 Task: Look for space in Saḩāb, Jordan from 2nd June, 2023 to 15th June, 2023 for 2 adults in price range Rs.10000 to Rs.15000. Place can be entire place with 1  bedroom having 1 bed and 1 bathroom. Property type can be house, flat, guest house, hotel. Amenities needed are: washing machine. Booking option can be shelf check-in. Required host language is English.
Action: Mouse moved to (420, 78)
Screenshot: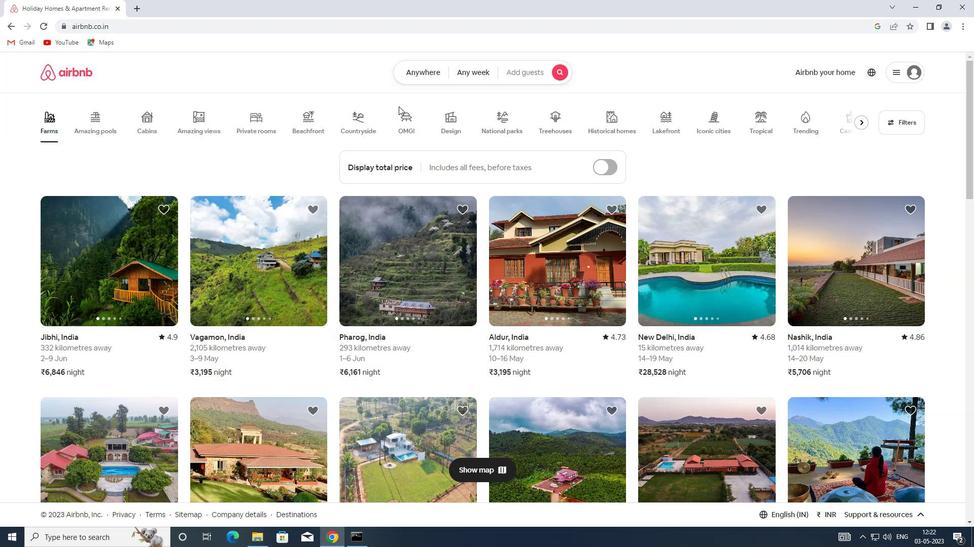 
Action: Mouse pressed left at (420, 78)
Screenshot: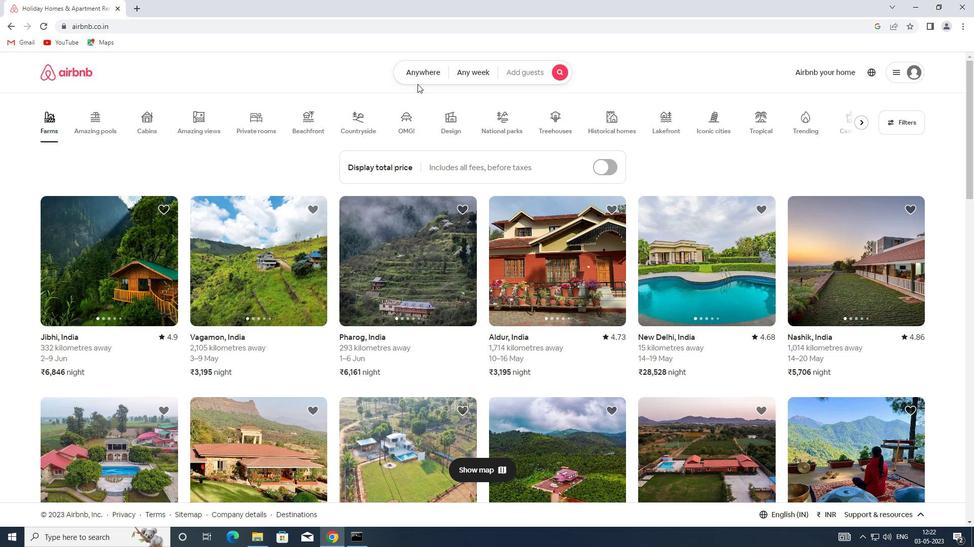 
Action: Mouse moved to (321, 108)
Screenshot: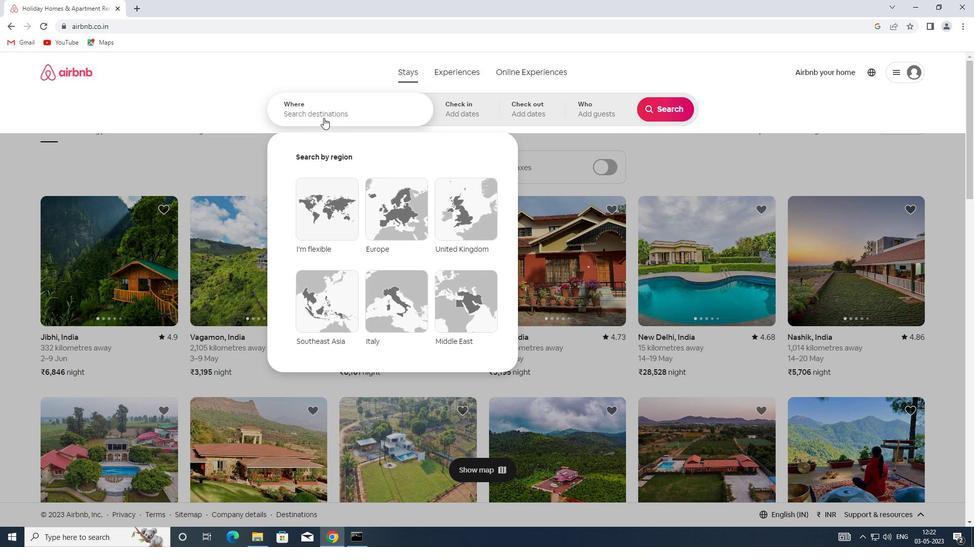 
Action: Mouse pressed left at (321, 108)
Screenshot: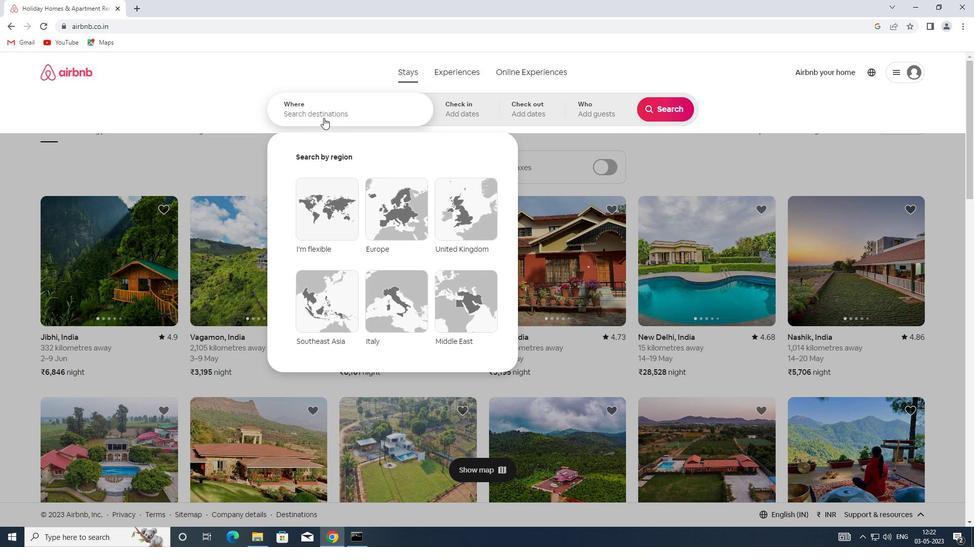 
Action: Key pressed <Key.shift>SHAB,<Key.shift>JORDAN
Screenshot: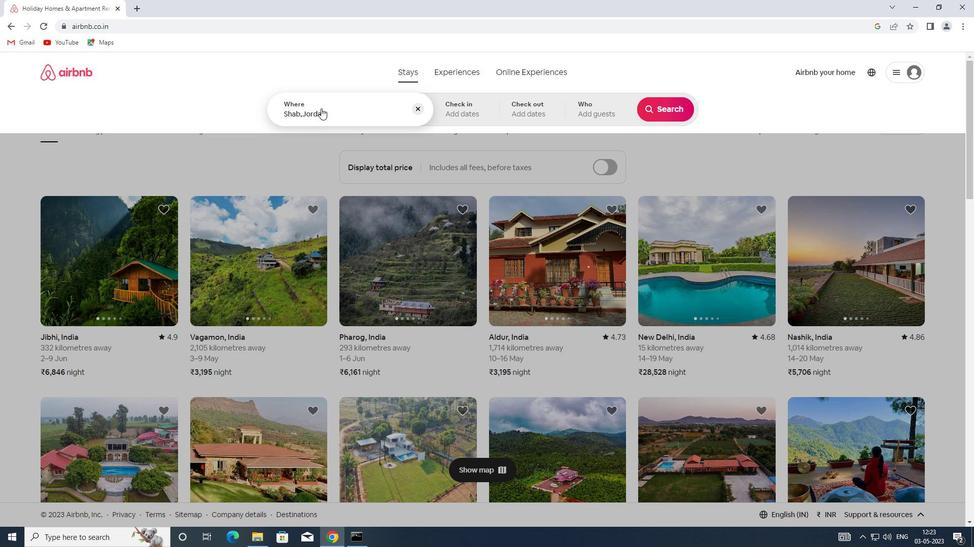 
Action: Mouse moved to (461, 105)
Screenshot: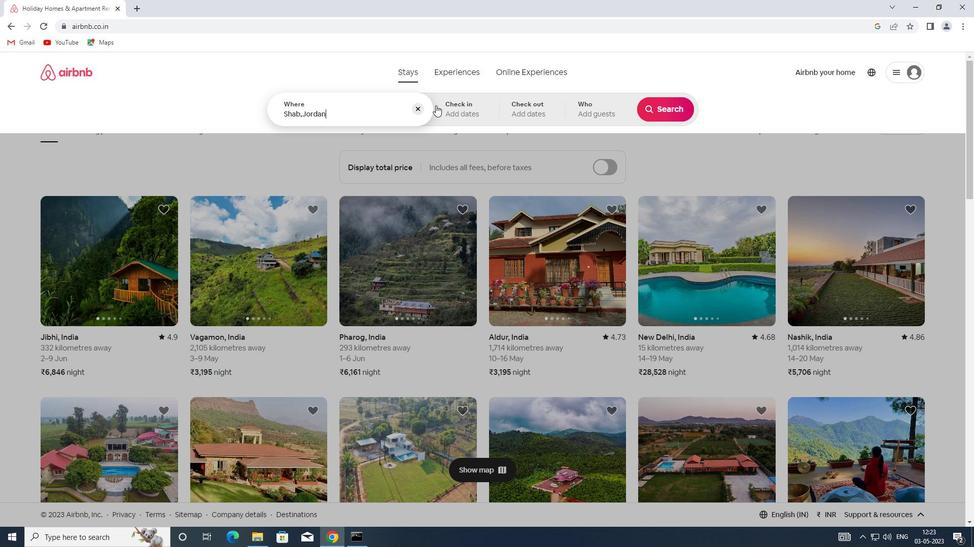 
Action: Mouse pressed left at (461, 105)
Screenshot: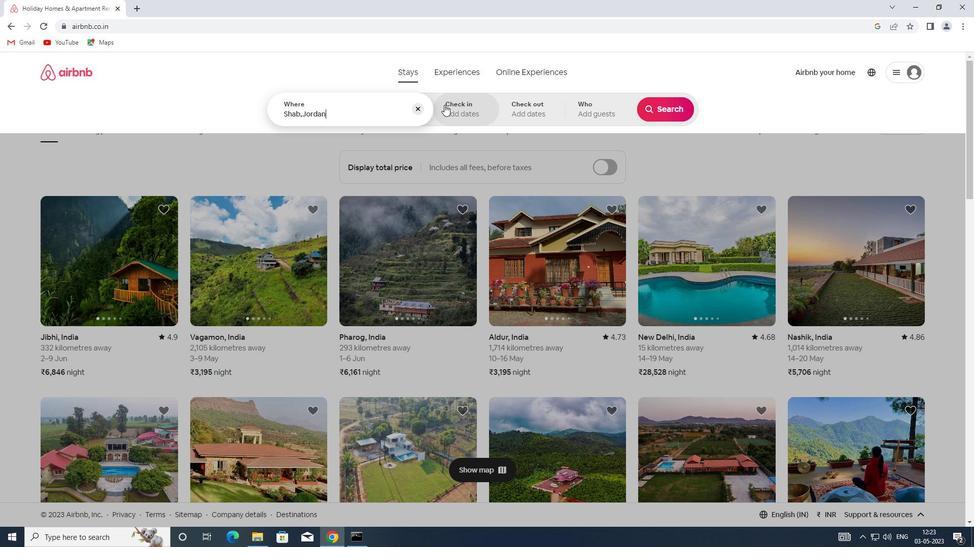 
Action: Mouse moved to (628, 229)
Screenshot: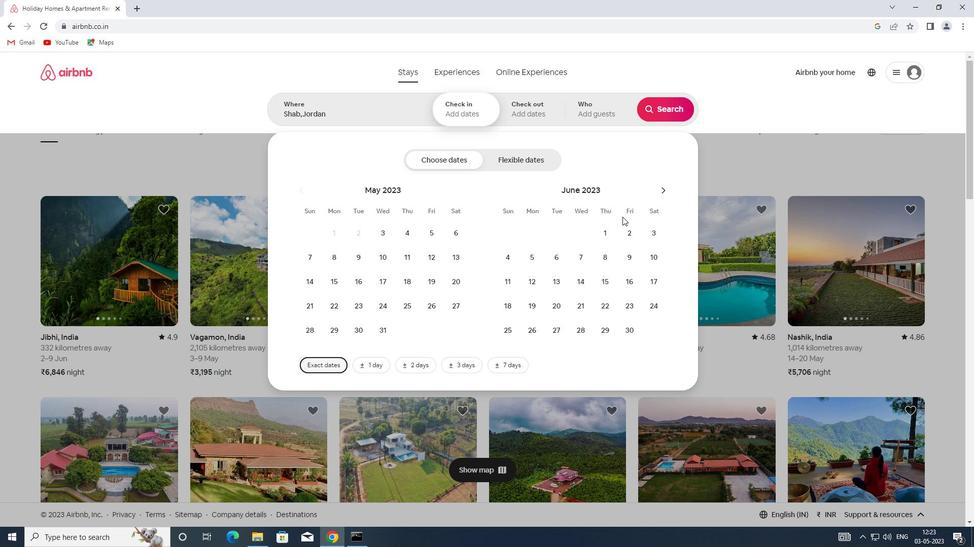 
Action: Mouse pressed left at (628, 229)
Screenshot: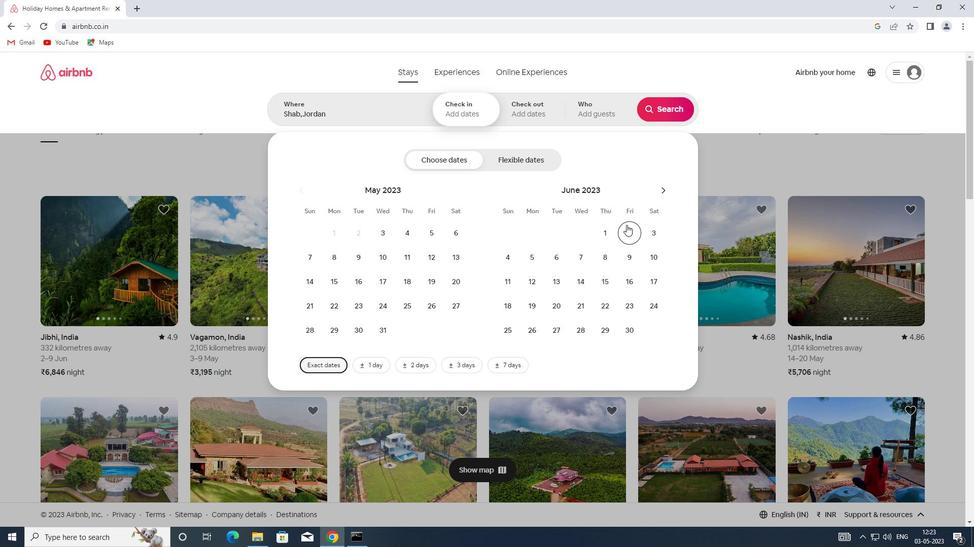 
Action: Mouse moved to (611, 276)
Screenshot: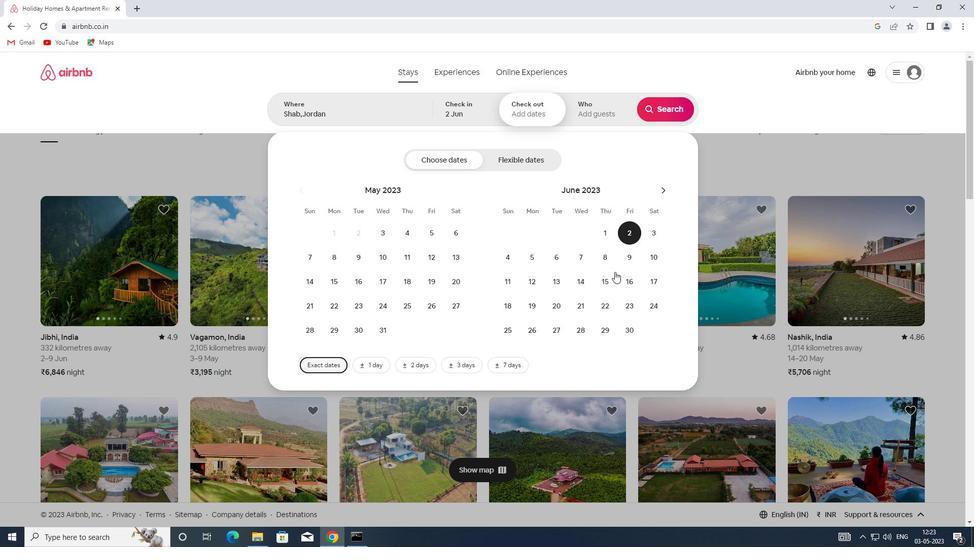 
Action: Mouse pressed left at (611, 276)
Screenshot: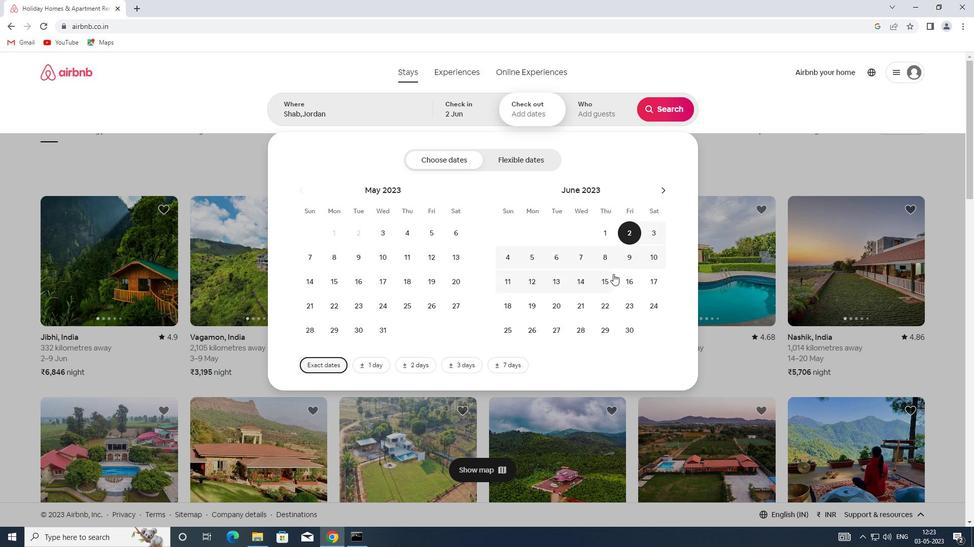
Action: Mouse moved to (594, 108)
Screenshot: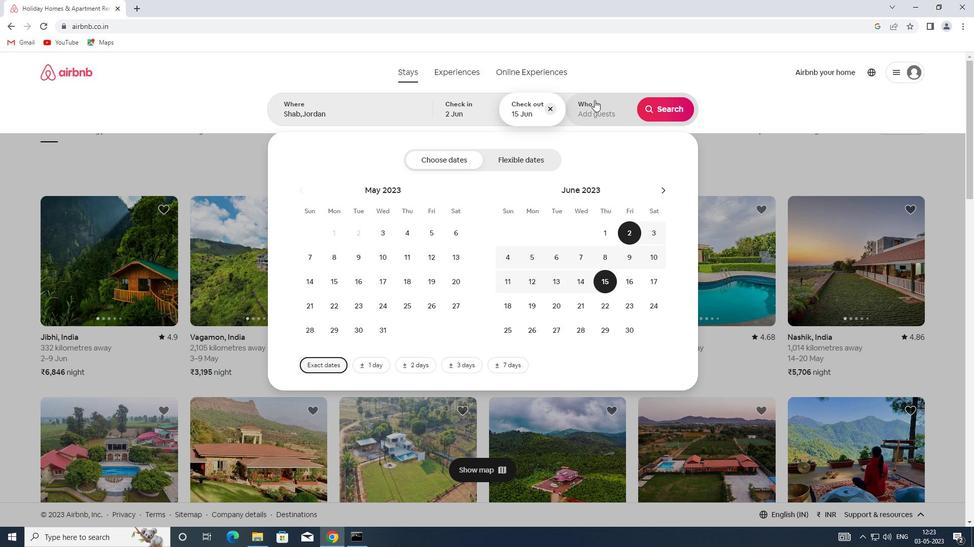 
Action: Mouse pressed left at (594, 108)
Screenshot: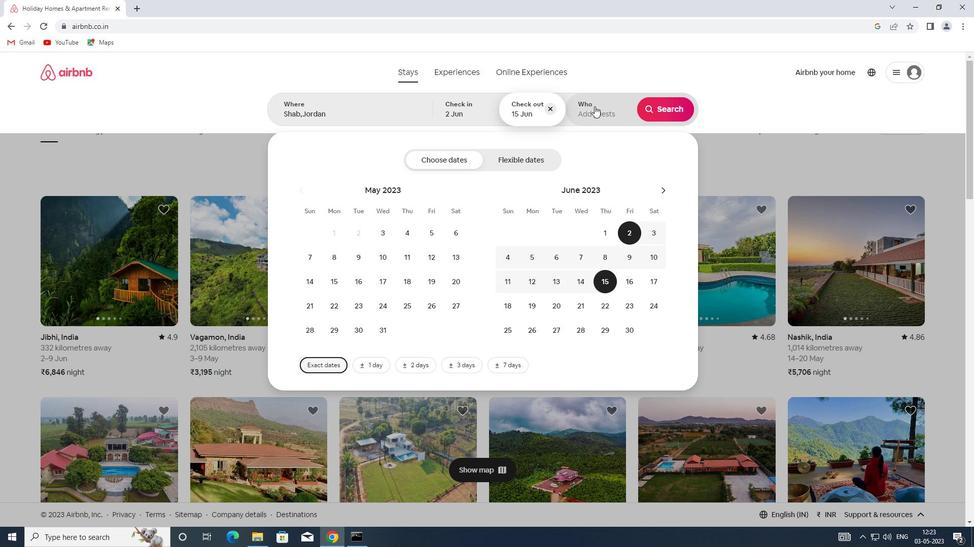 
Action: Mouse moved to (670, 166)
Screenshot: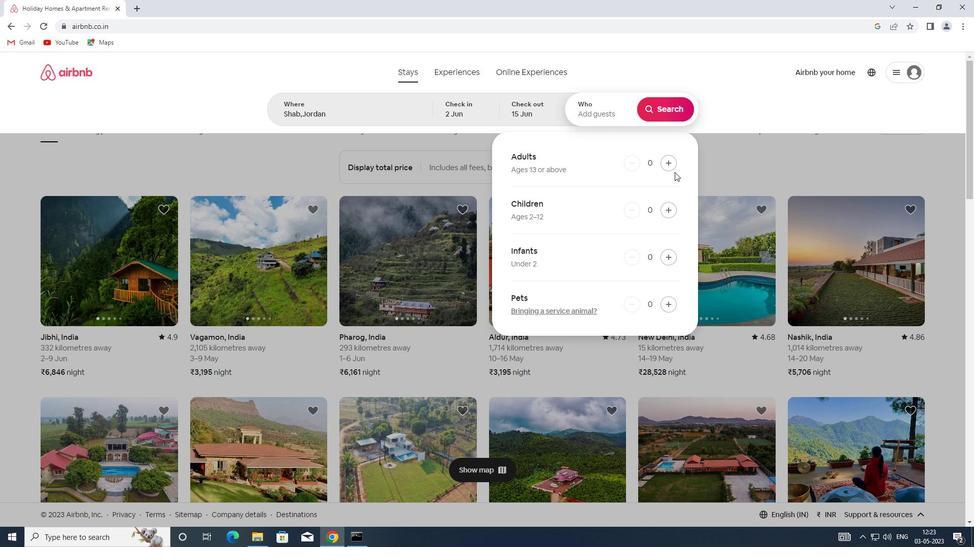 
Action: Mouse pressed left at (670, 166)
Screenshot: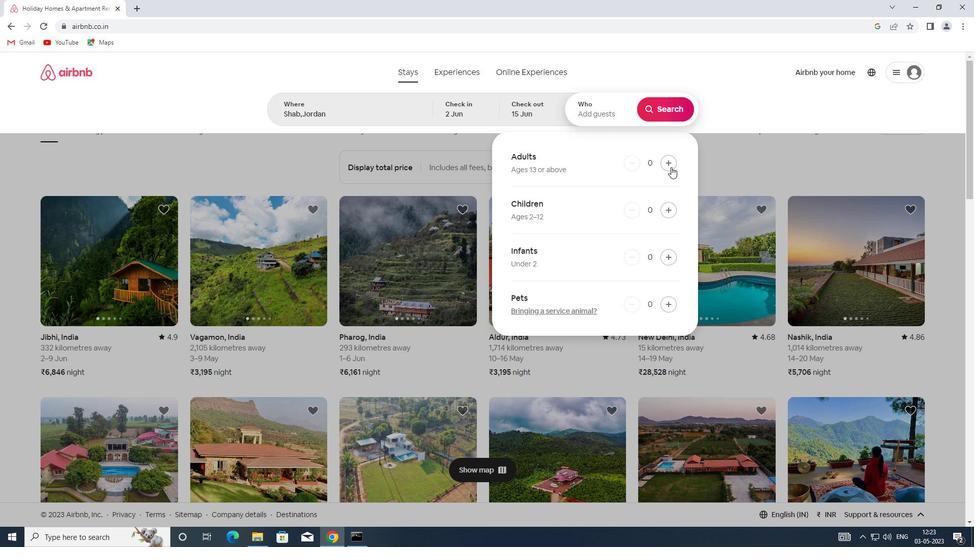 
Action: Mouse pressed left at (670, 166)
Screenshot: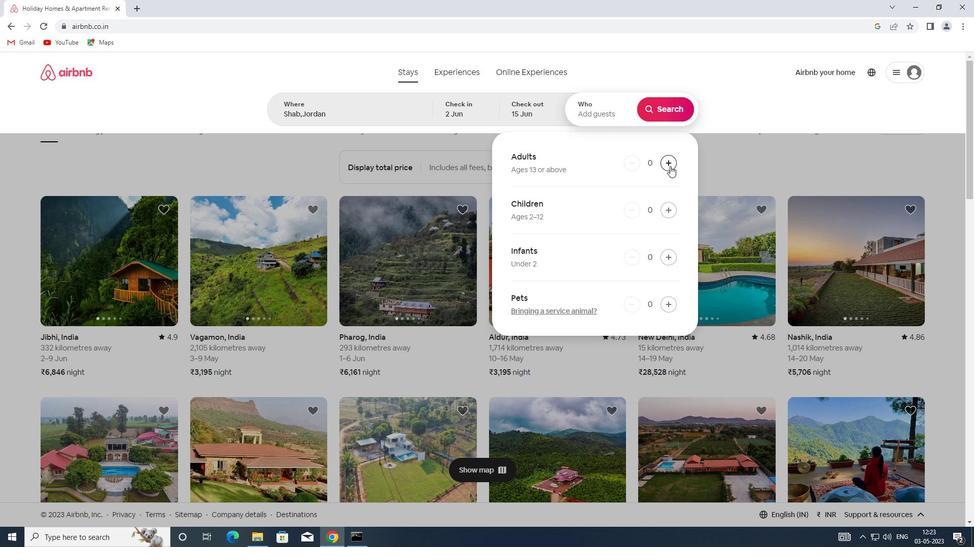 
Action: Mouse moved to (661, 106)
Screenshot: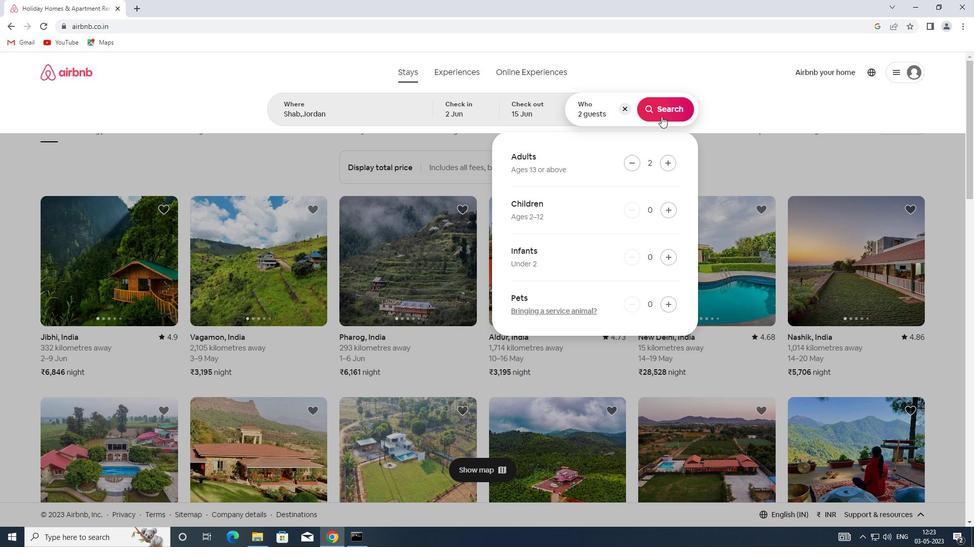 
Action: Mouse pressed left at (661, 106)
Screenshot: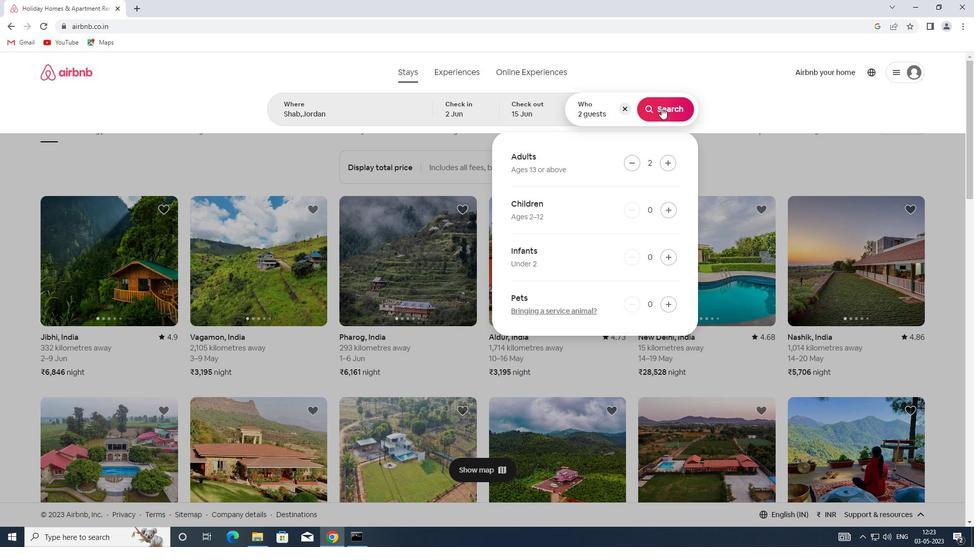 
Action: Mouse moved to (918, 106)
Screenshot: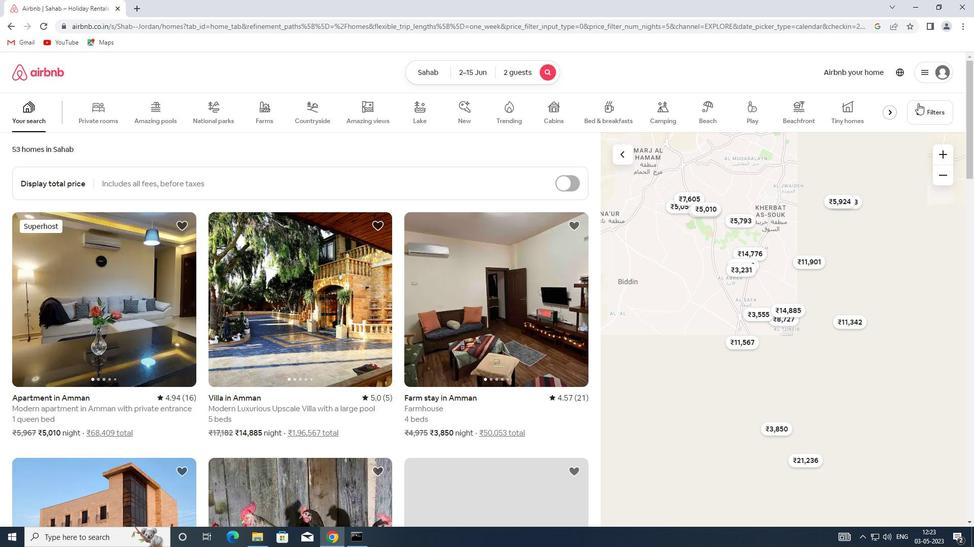 
Action: Mouse pressed left at (918, 106)
Screenshot: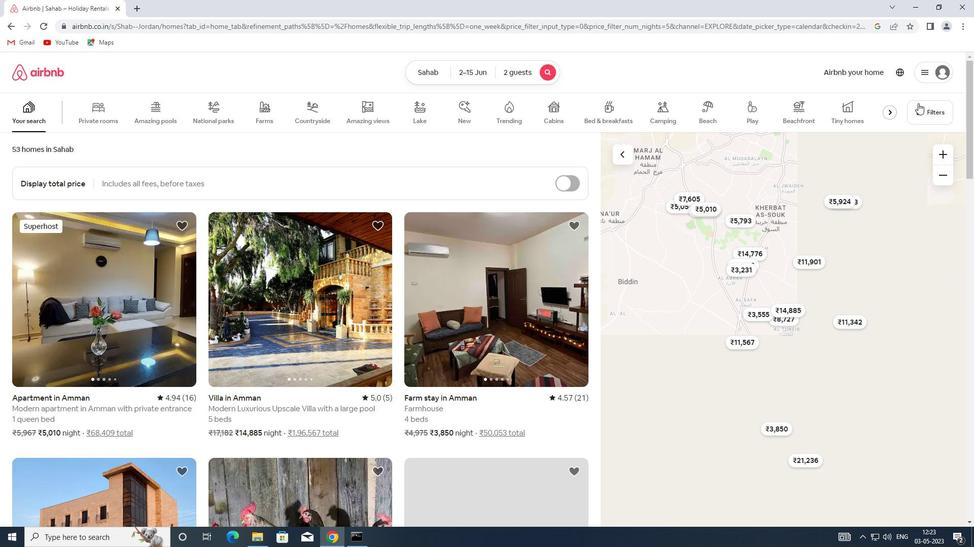
Action: Mouse moved to (351, 243)
Screenshot: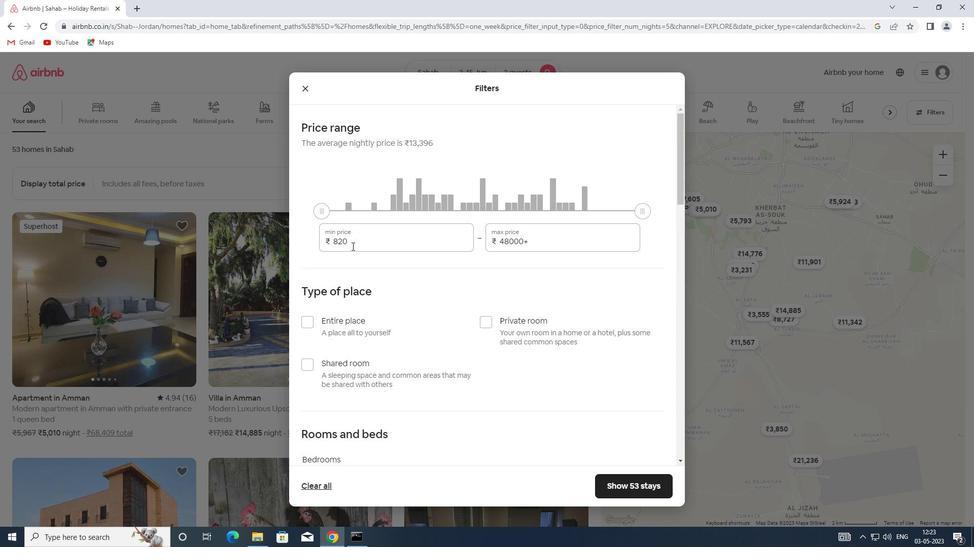 
Action: Mouse pressed left at (351, 243)
Screenshot: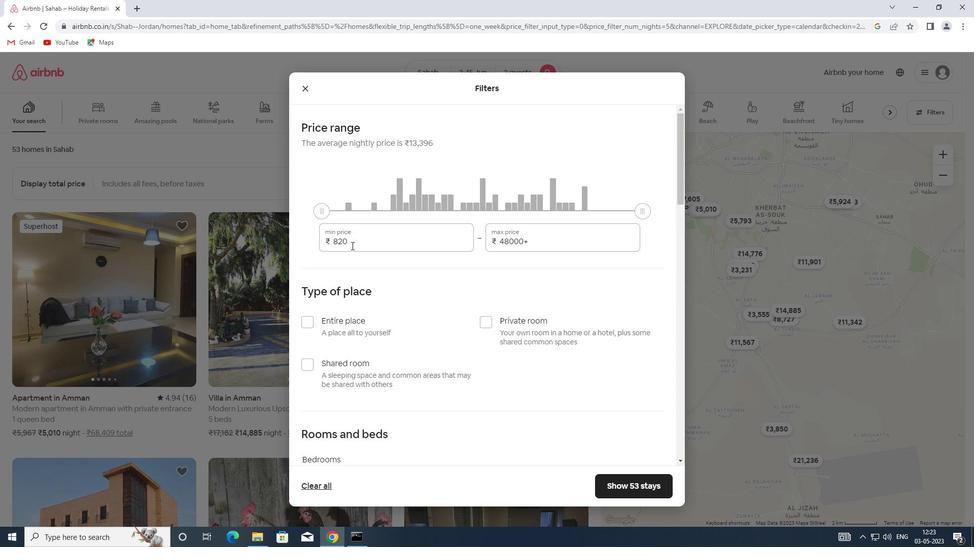 
Action: Mouse moved to (305, 243)
Screenshot: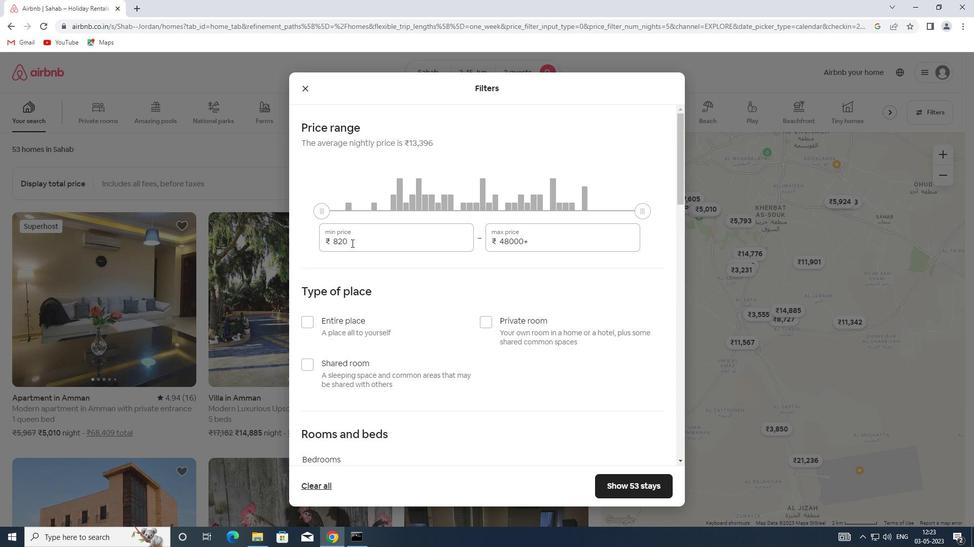 
Action: Key pressed 10000
Screenshot: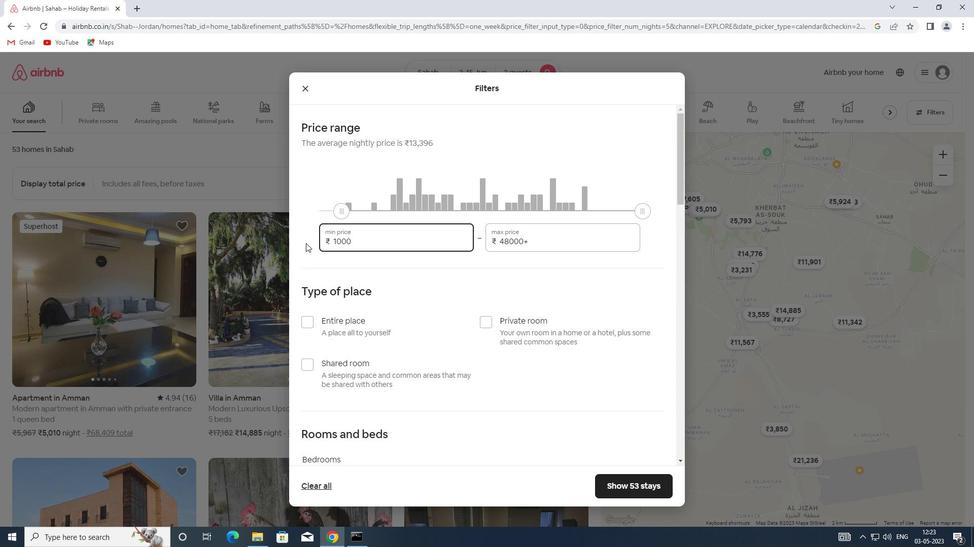 
Action: Mouse moved to (550, 244)
Screenshot: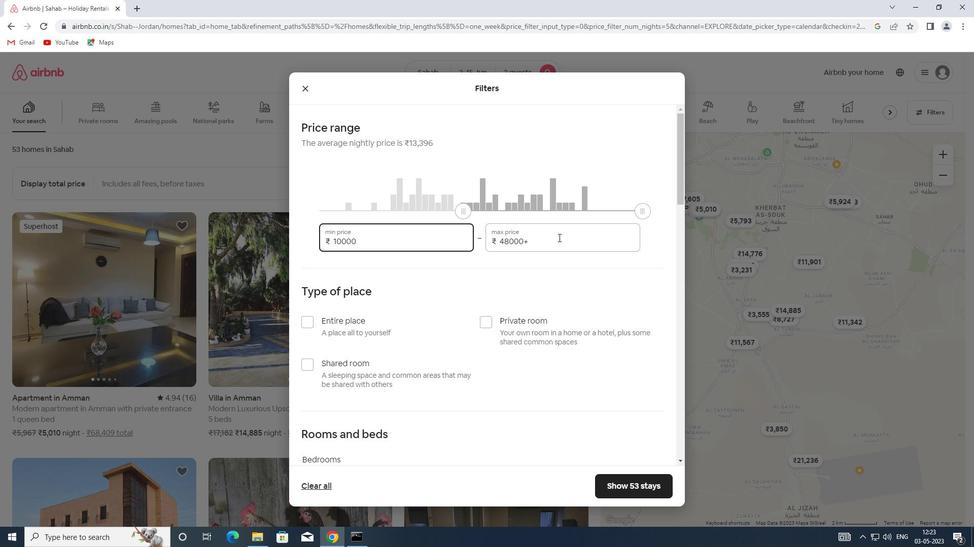 
Action: Mouse pressed left at (550, 244)
Screenshot: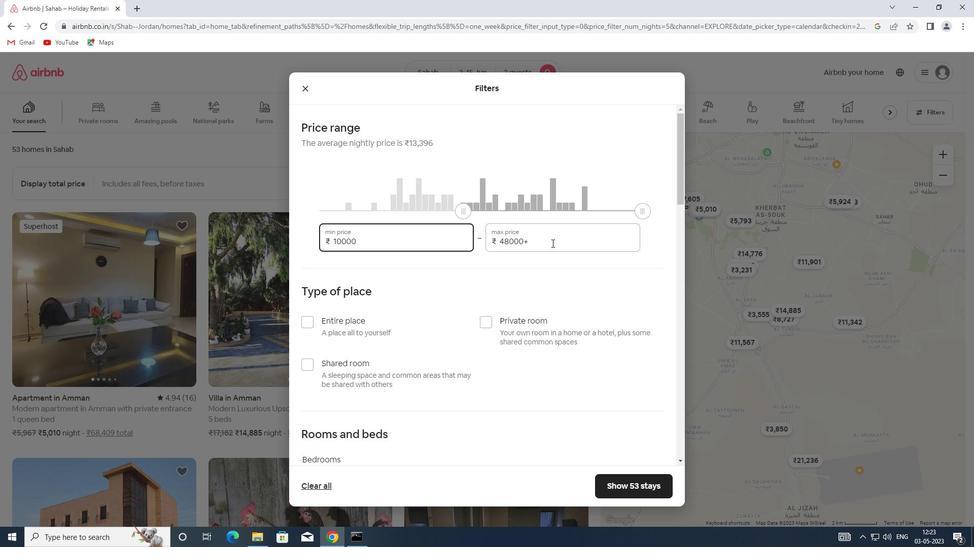 
Action: Mouse moved to (478, 244)
Screenshot: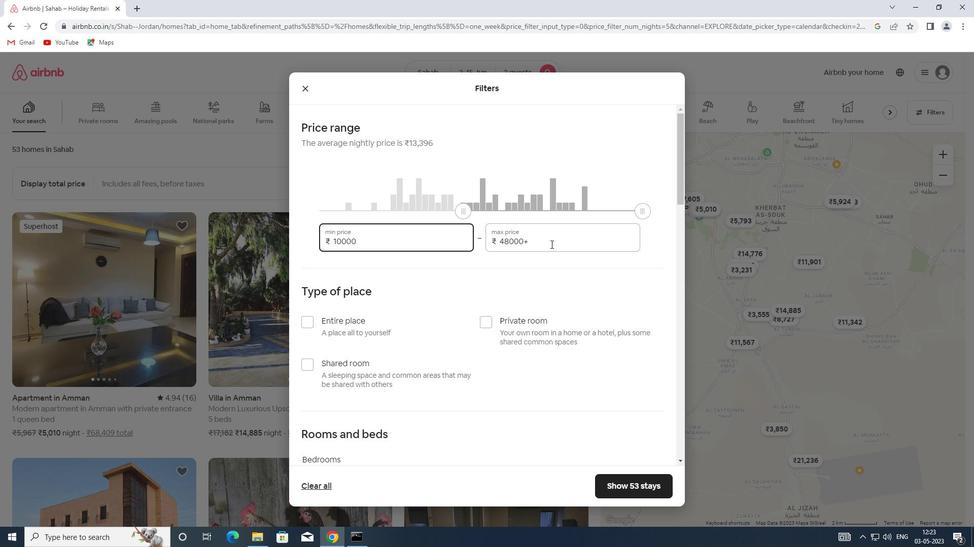 
Action: Key pressed 15000
Screenshot: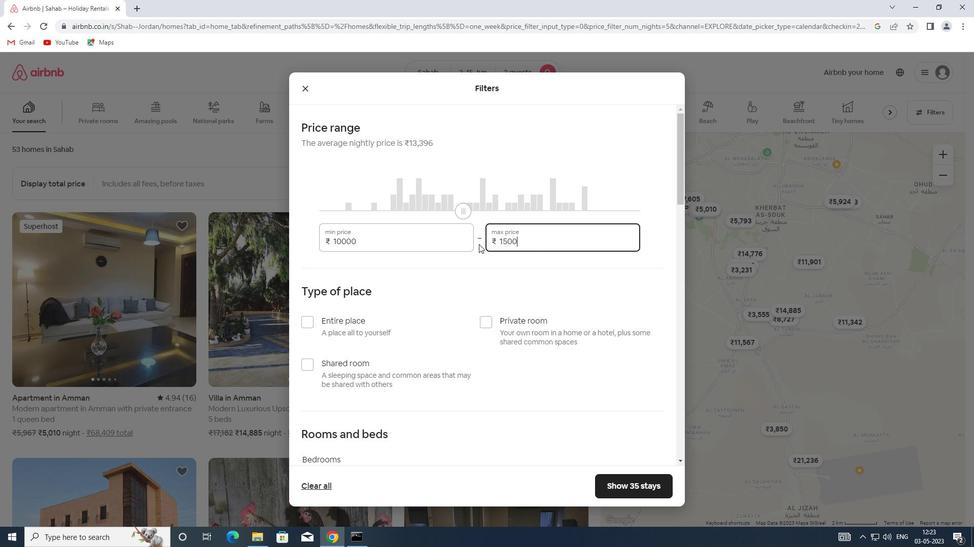 
Action: Mouse moved to (305, 318)
Screenshot: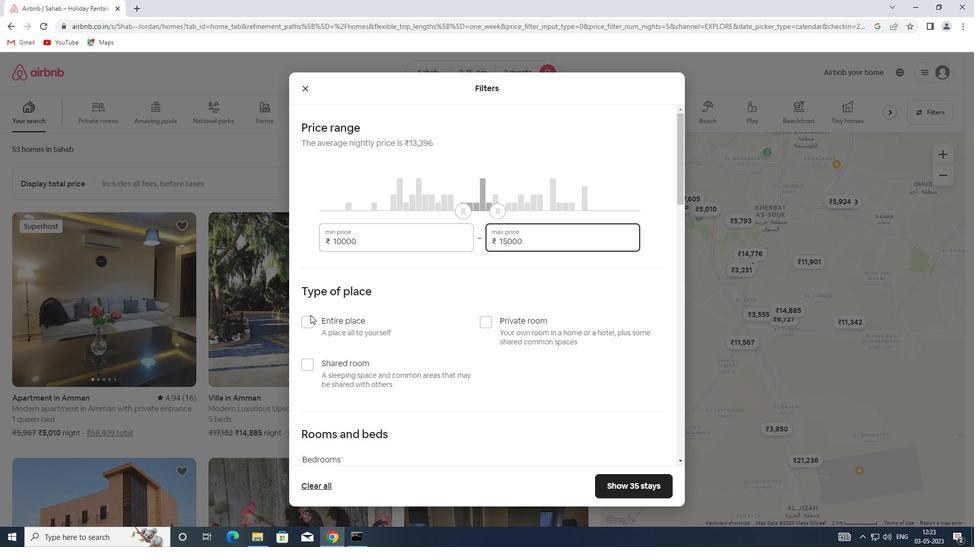 
Action: Mouse pressed left at (305, 318)
Screenshot: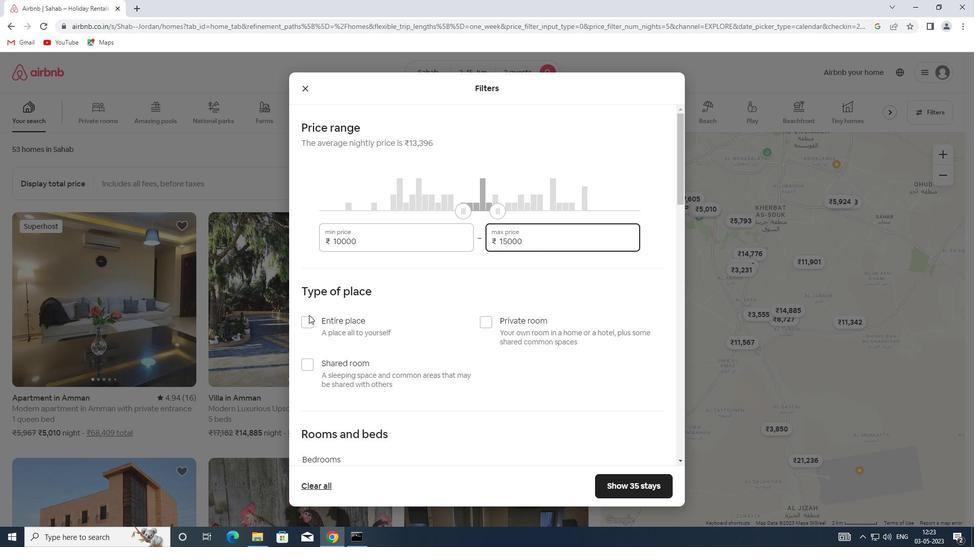 
Action: Mouse moved to (312, 306)
Screenshot: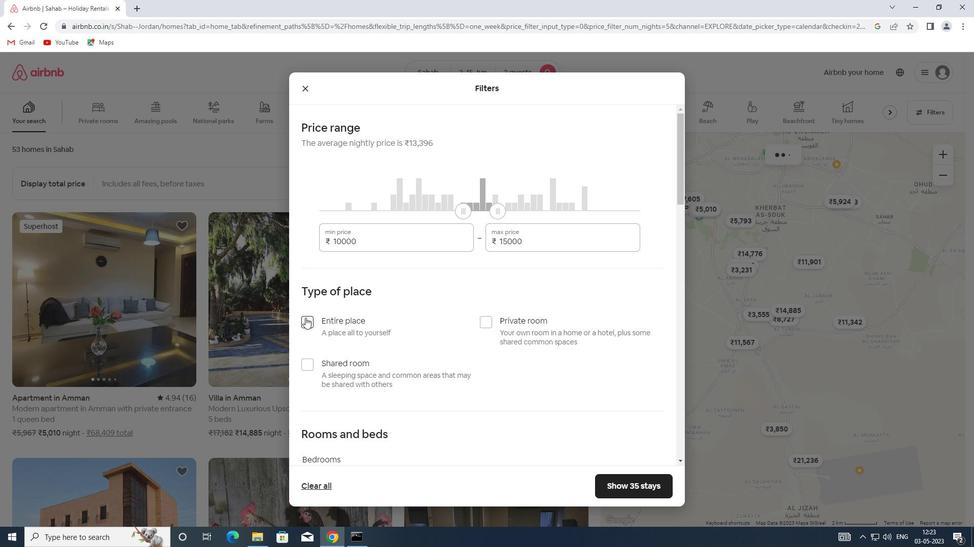 
Action: Mouse scrolled (312, 306) with delta (0, 0)
Screenshot: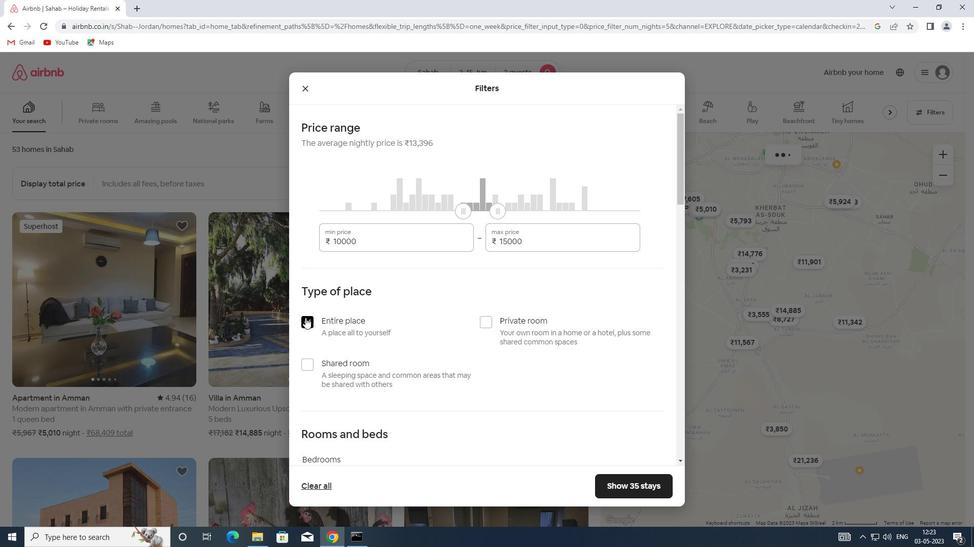 
Action: Mouse scrolled (312, 306) with delta (0, 0)
Screenshot: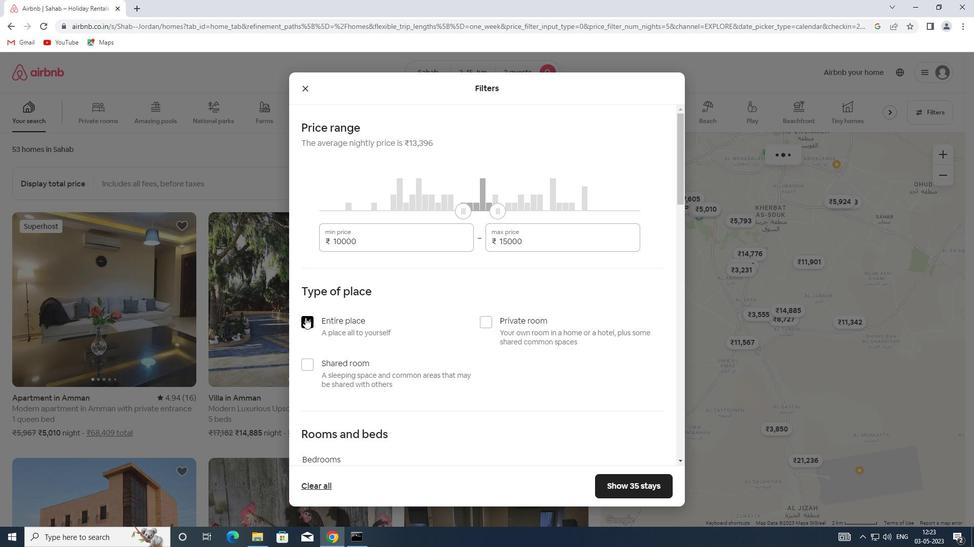 
Action: Mouse scrolled (312, 306) with delta (0, 0)
Screenshot: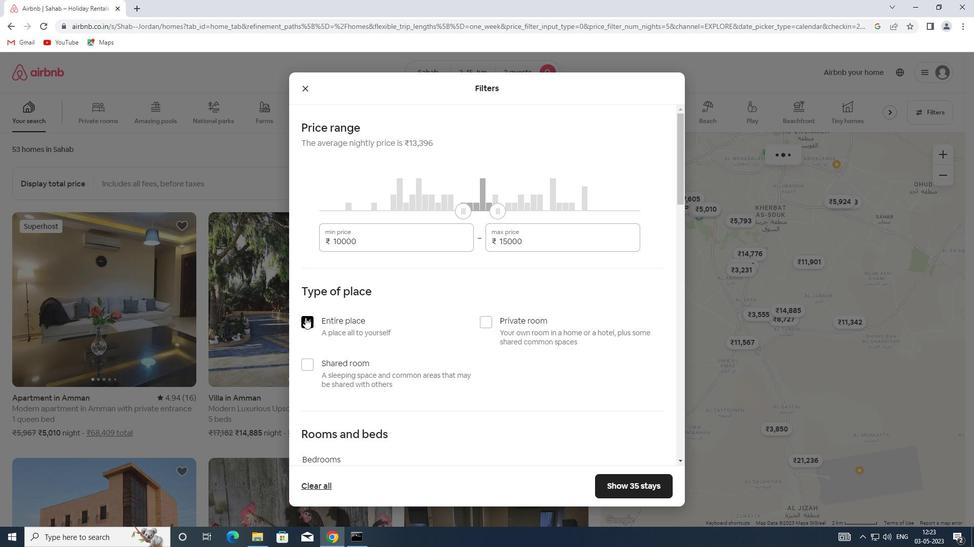 
Action: Mouse scrolled (312, 306) with delta (0, 0)
Screenshot: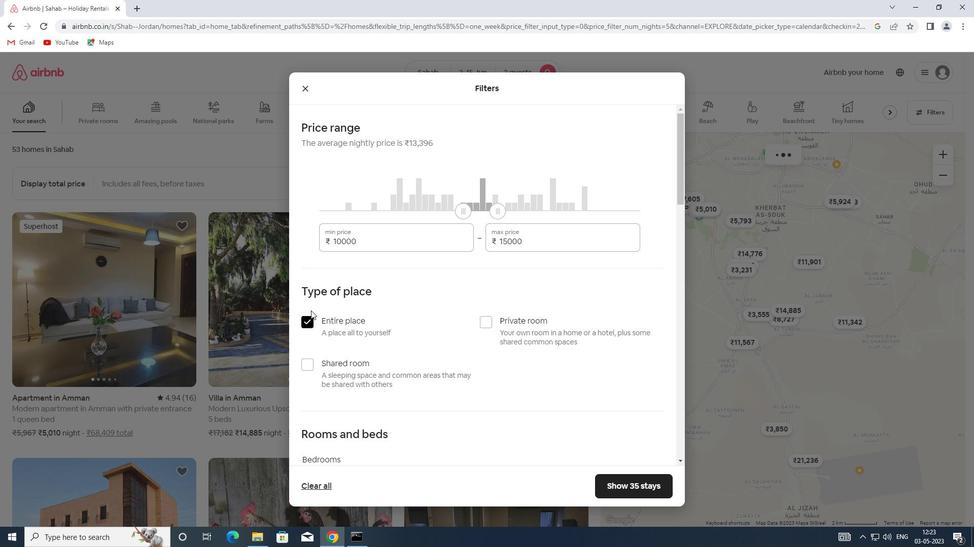 
Action: Mouse moved to (319, 293)
Screenshot: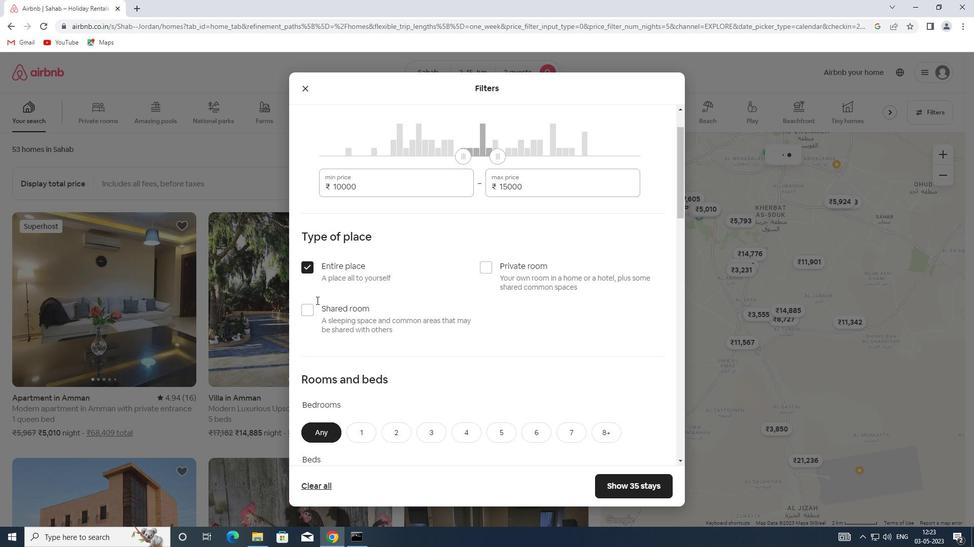 
Action: Mouse scrolled (319, 292) with delta (0, 0)
Screenshot: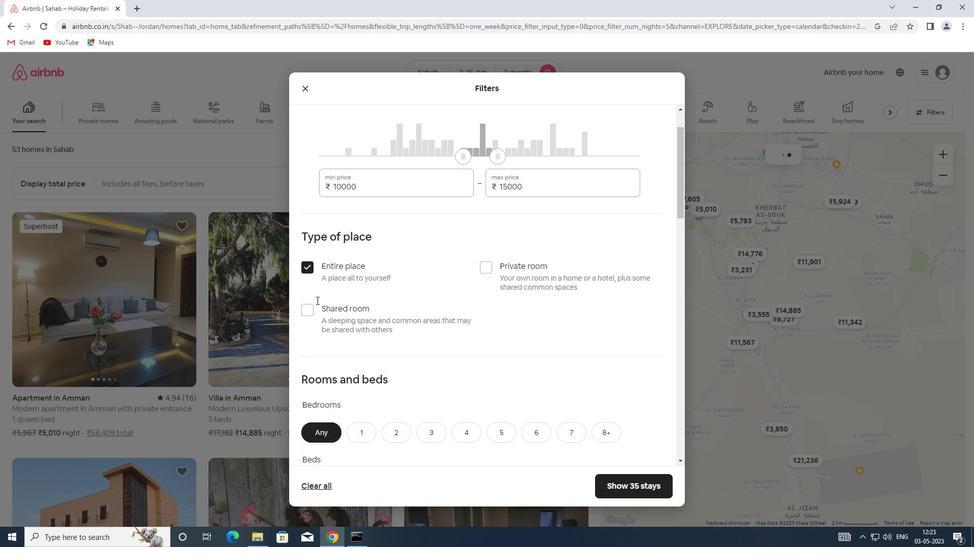 
Action: Mouse moved to (371, 233)
Screenshot: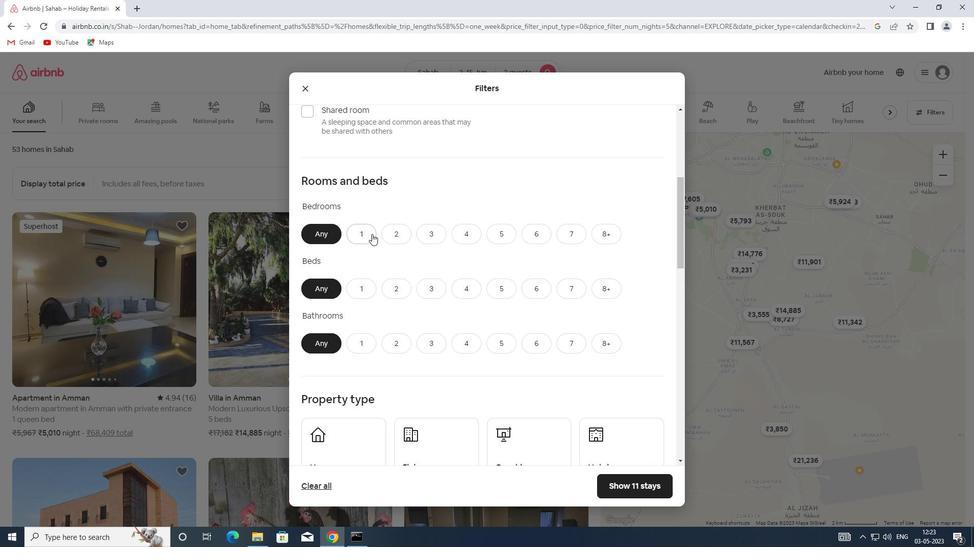 
Action: Mouse pressed left at (371, 233)
Screenshot: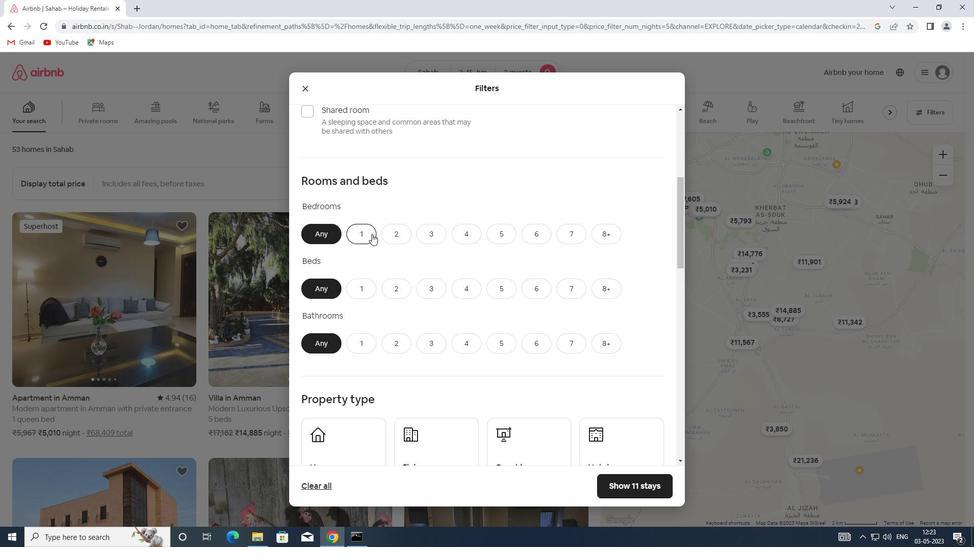 
Action: Mouse moved to (354, 290)
Screenshot: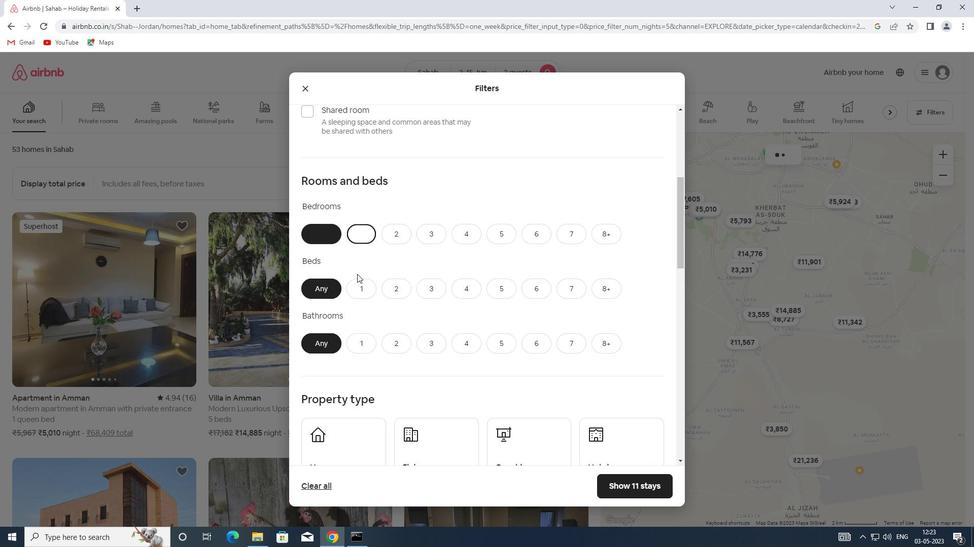 
Action: Mouse pressed left at (354, 290)
Screenshot: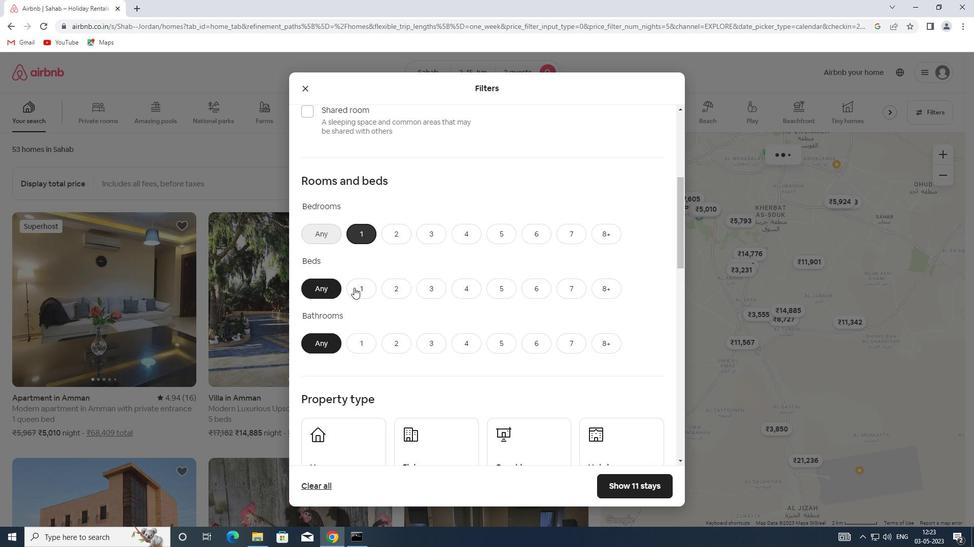 
Action: Mouse moved to (363, 342)
Screenshot: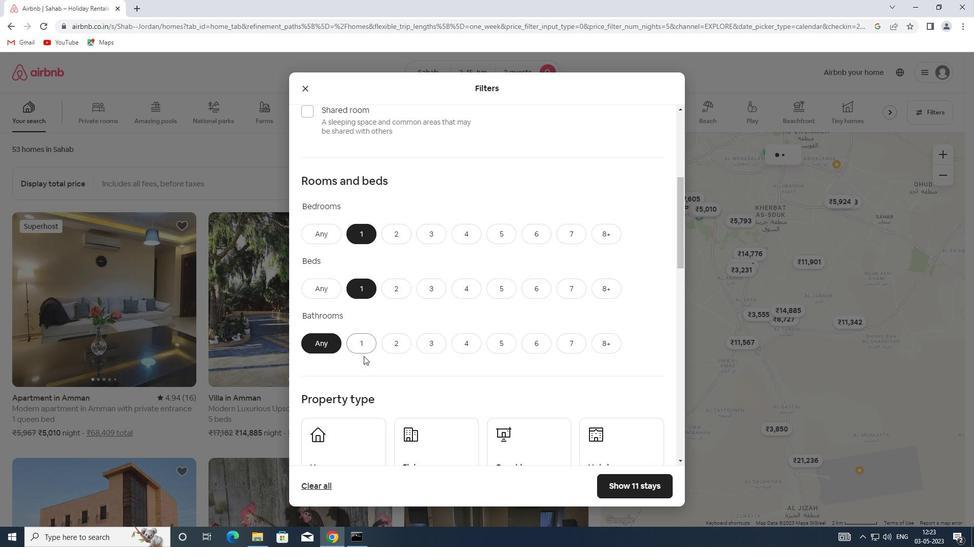
Action: Mouse pressed left at (363, 342)
Screenshot: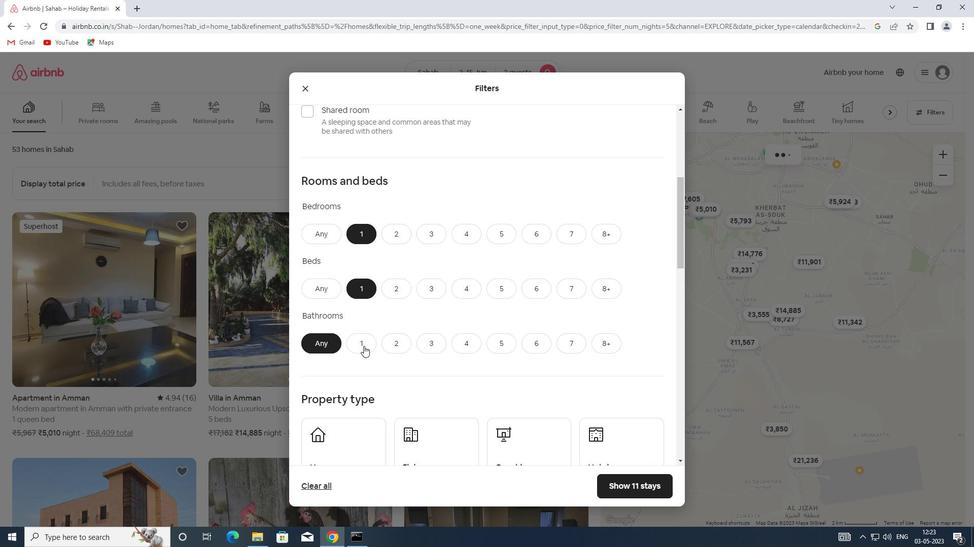 
Action: Mouse scrolled (363, 341) with delta (0, 0)
Screenshot: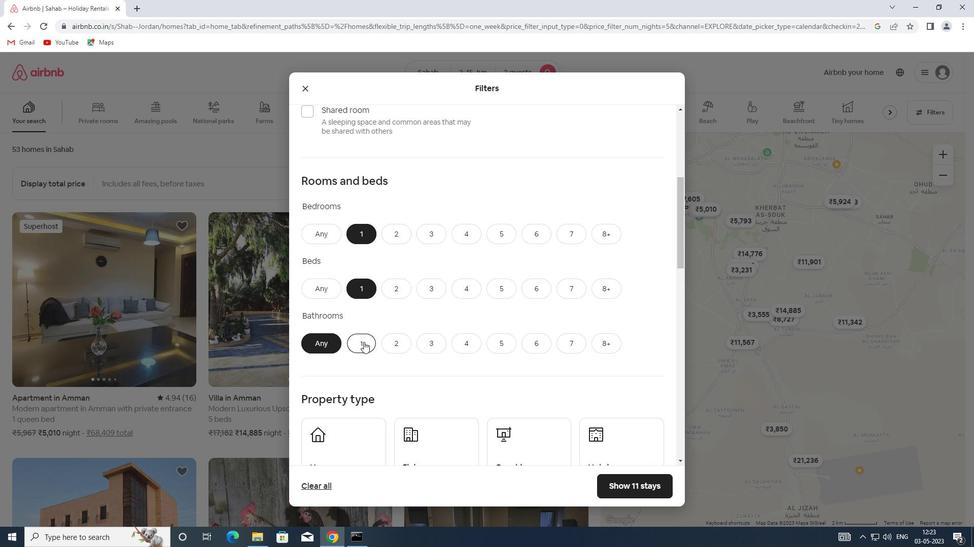 
Action: Mouse scrolled (363, 341) with delta (0, 0)
Screenshot: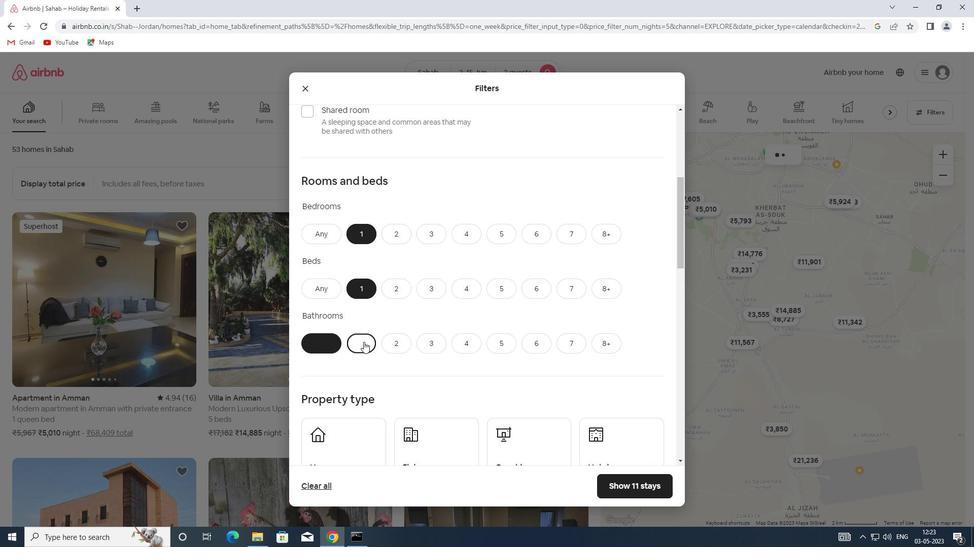 
Action: Mouse moved to (364, 341)
Screenshot: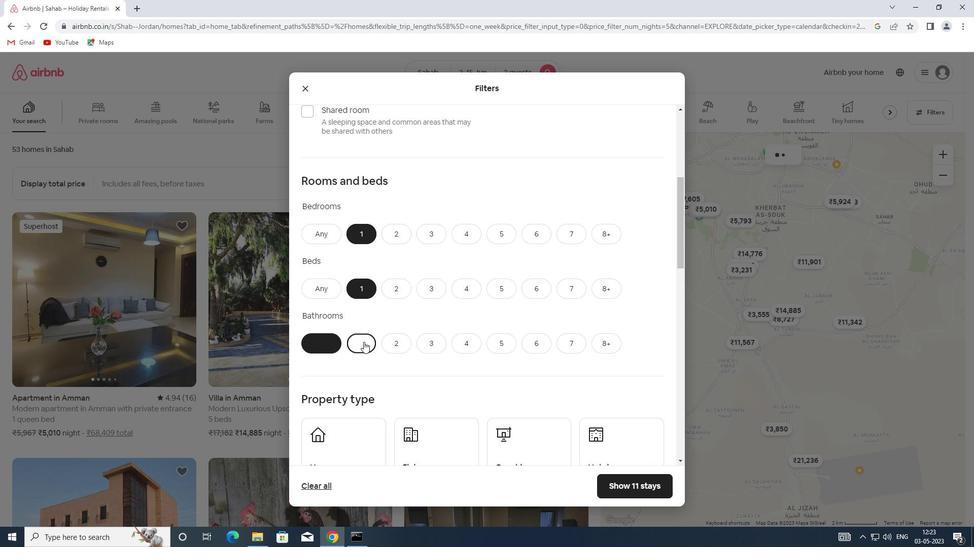 
Action: Mouse scrolled (364, 340) with delta (0, 0)
Screenshot: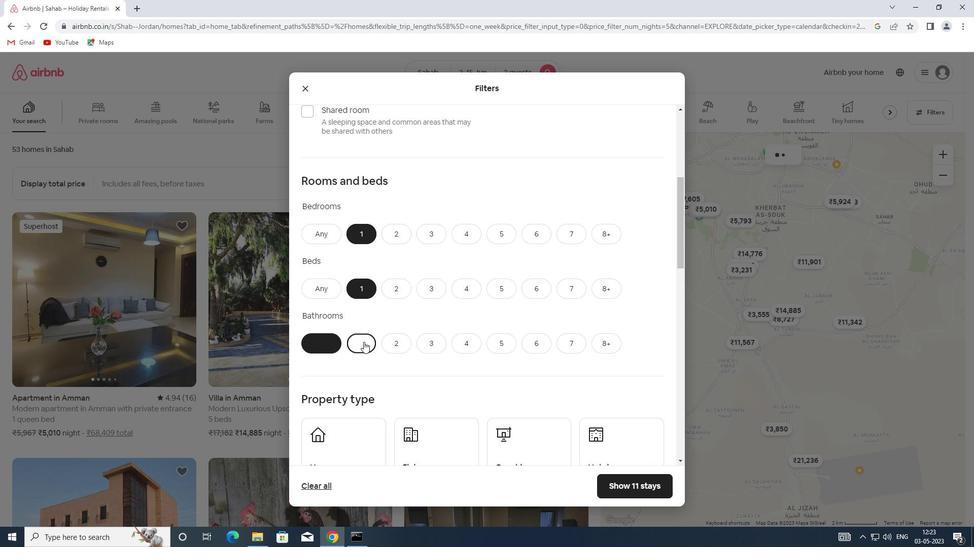 
Action: Mouse moved to (362, 290)
Screenshot: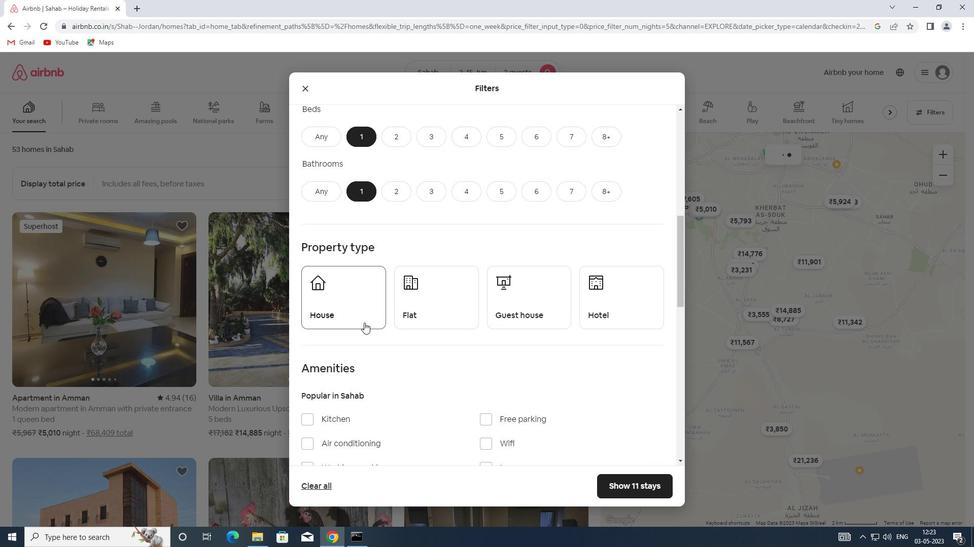 
Action: Mouse pressed left at (362, 290)
Screenshot: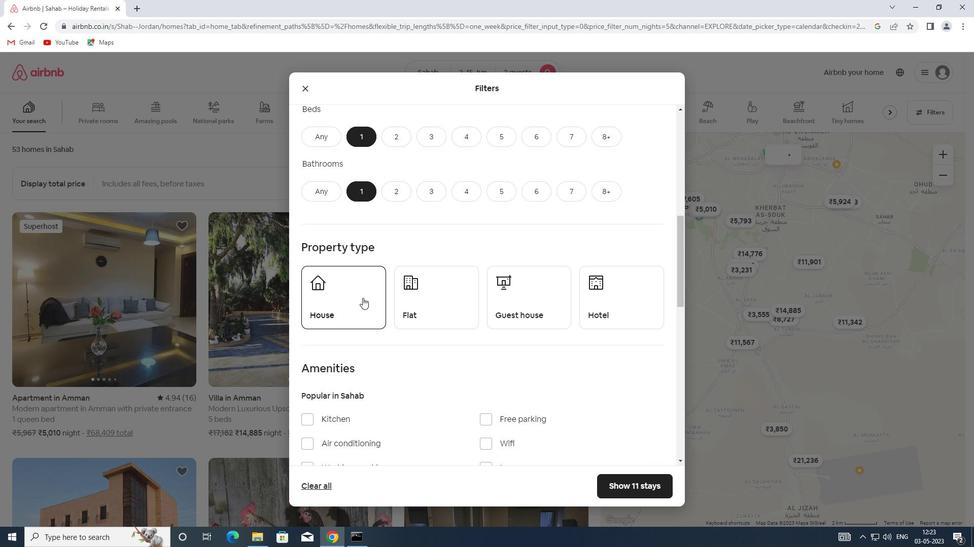 
Action: Mouse moved to (471, 299)
Screenshot: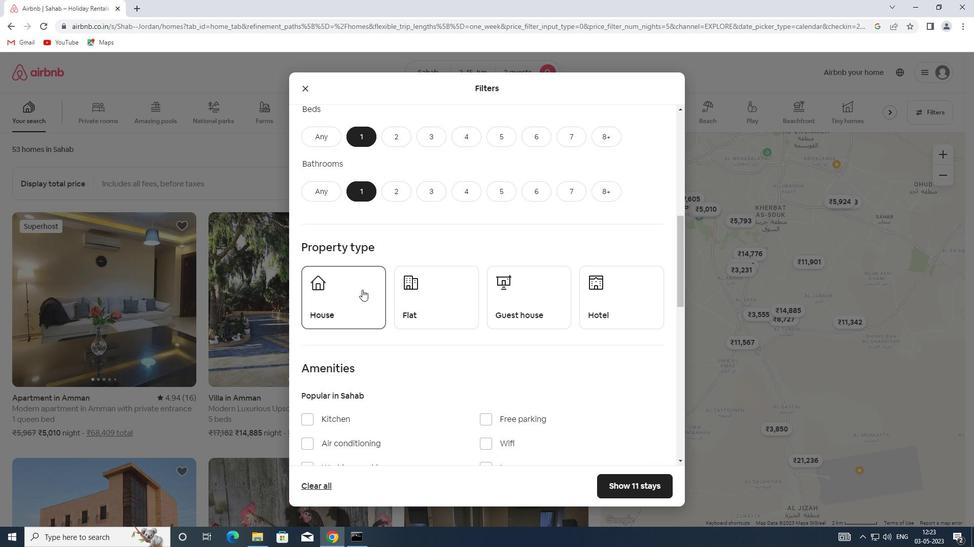
Action: Mouse pressed left at (471, 299)
Screenshot: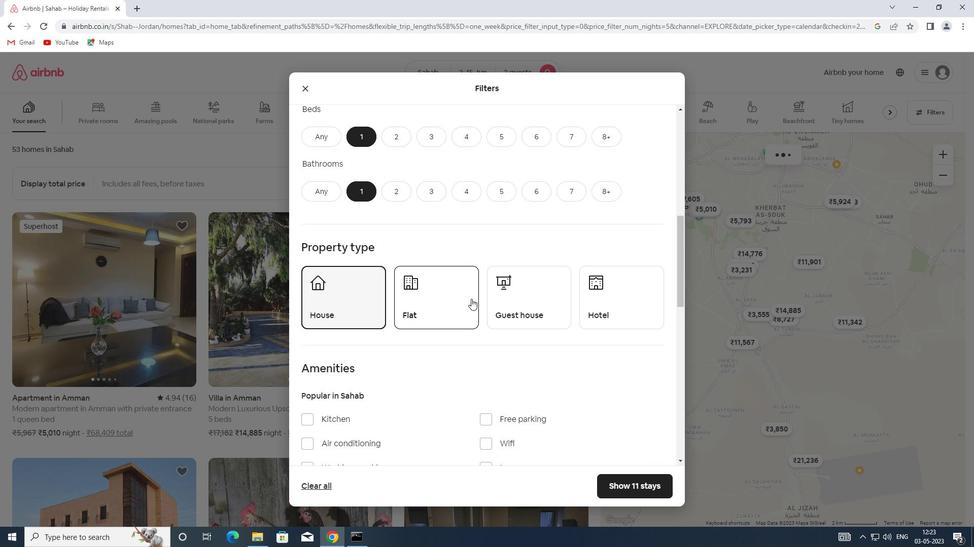 
Action: Mouse moved to (516, 306)
Screenshot: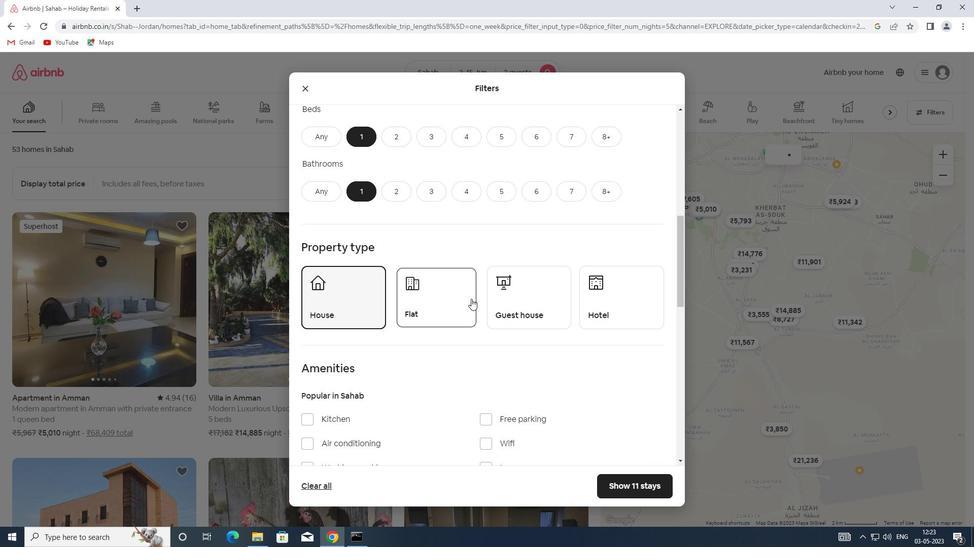 
Action: Mouse pressed left at (516, 306)
Screenshot: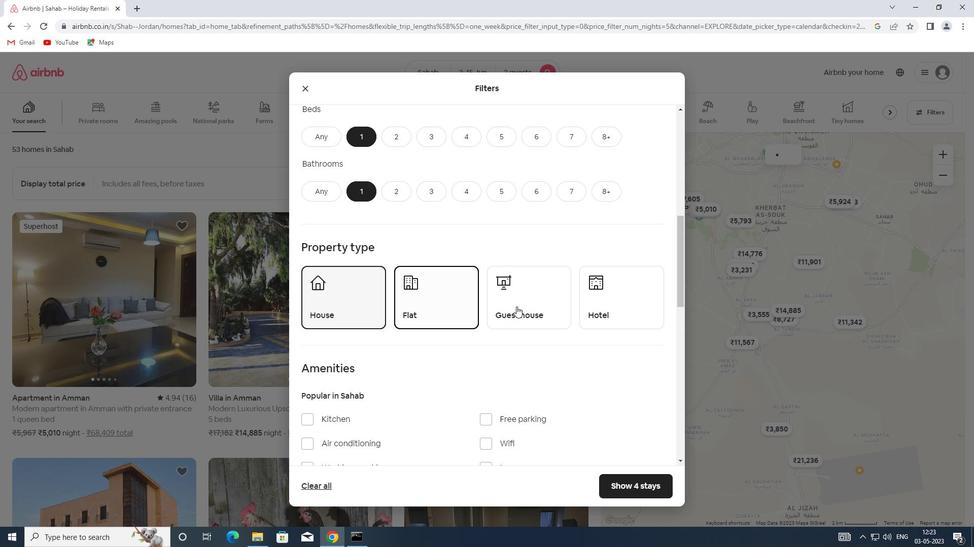 
Action: Mouse moved to (647, 303)
Screenshot: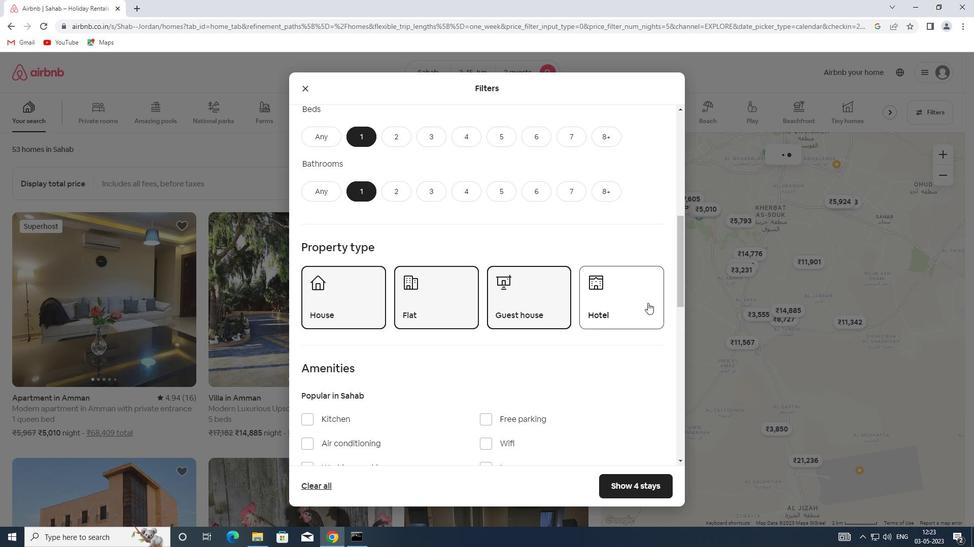 
Action: Mouse pressed left at (647, 303)
Screenshot: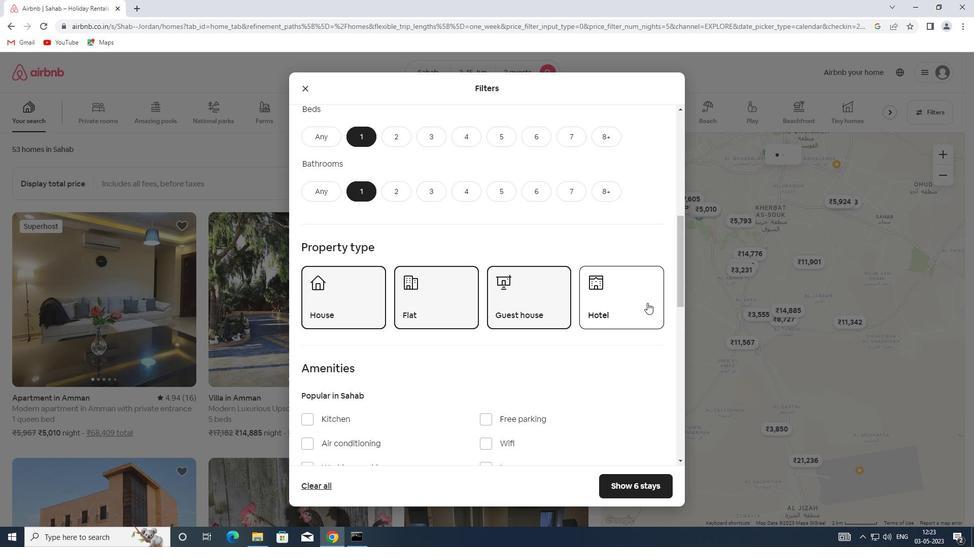 
Action: Mouse moved to (519, 286)
Screenshot: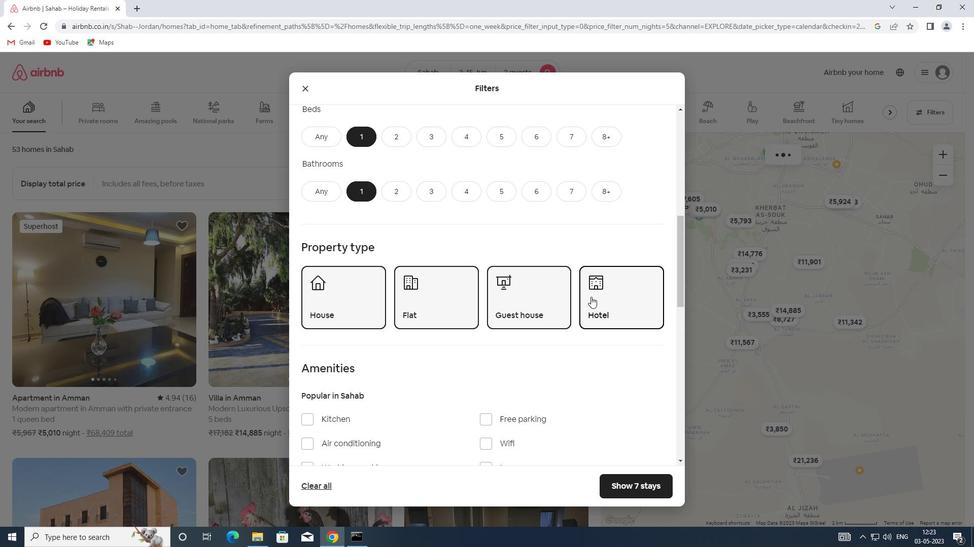 
Action: Mouse scrolled (519, 286) with delta (0, 0)
Screenshot: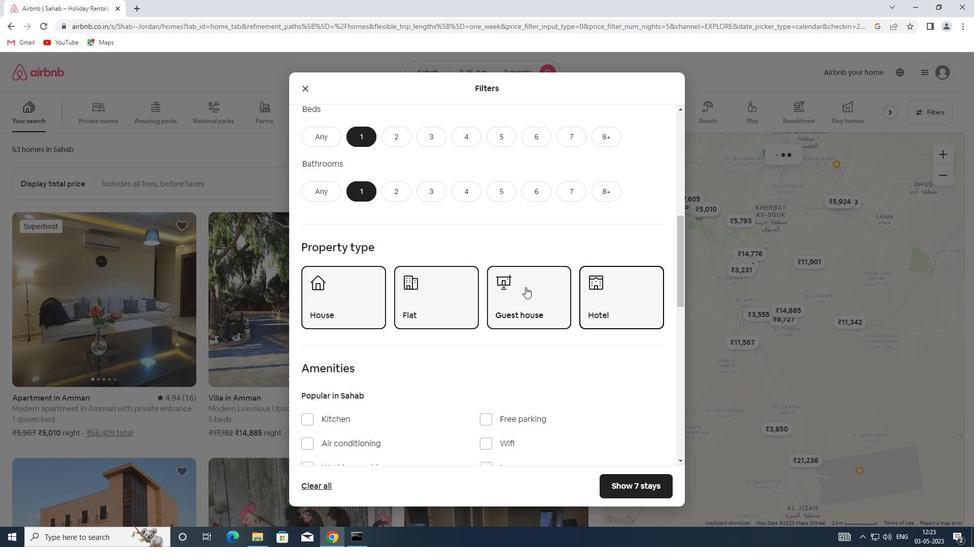 
Action: Mouse scrolled (519, 286) with delta (0, 0)
Screenshot: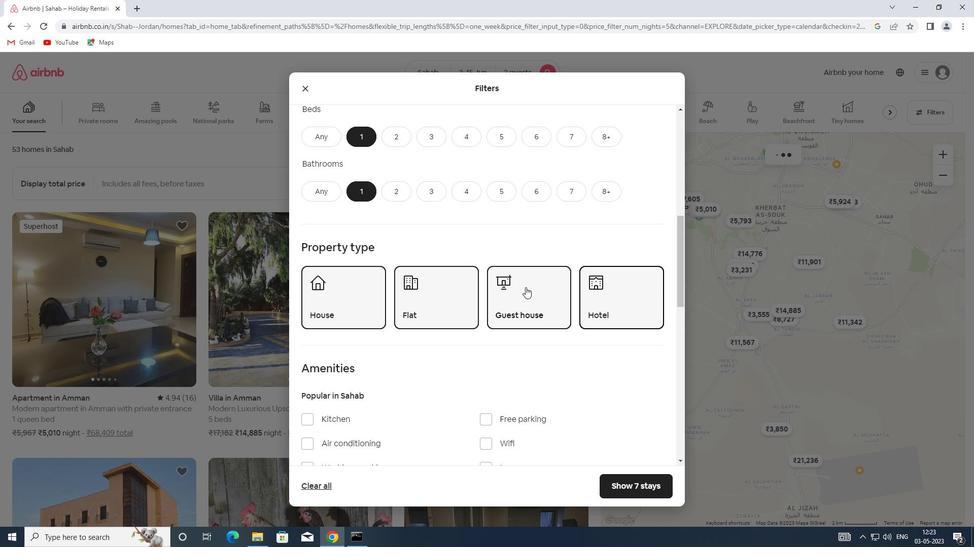 
Action: Mouse scrolled (519, 286) with delta (0, 0)
Screenshot: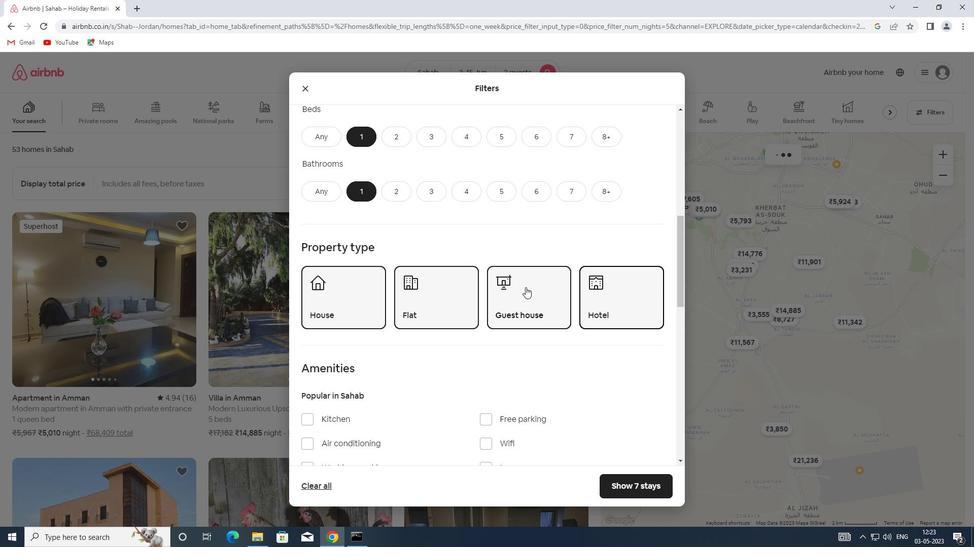 
Action: Mouse moved to (519, 286)
Screenshot: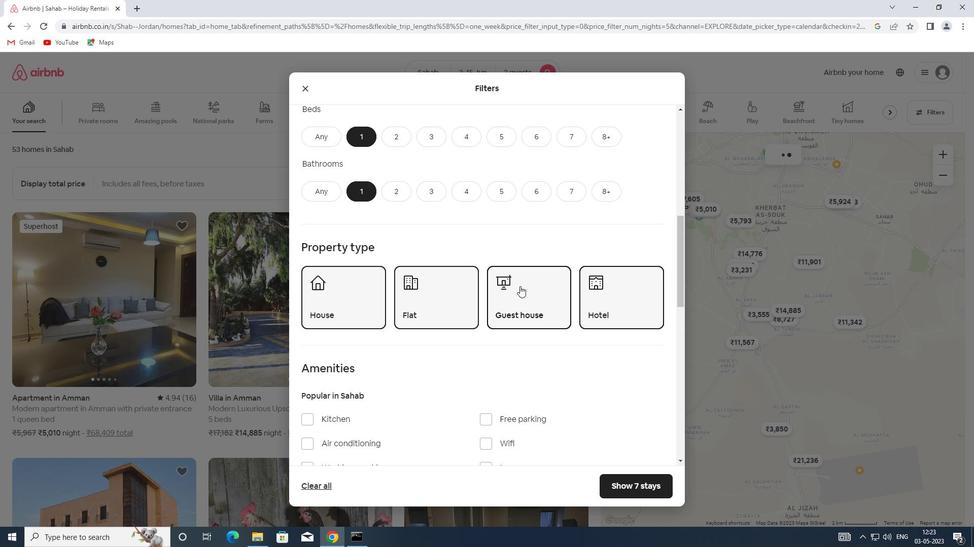 
Action: Mouse scrolled (519, 286) with delta (0, 0)
Screenshot: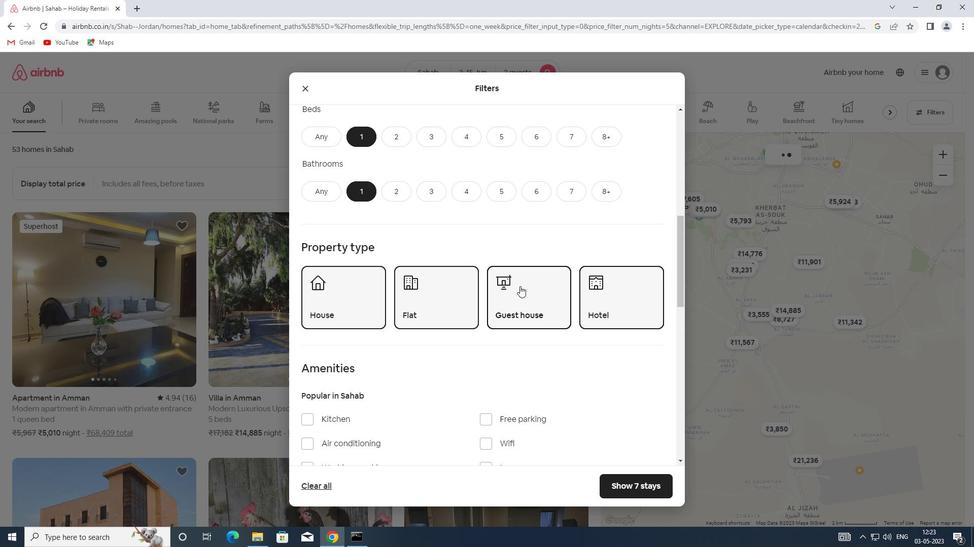
Action: Mouse moved to (358, 263)
Screenshot: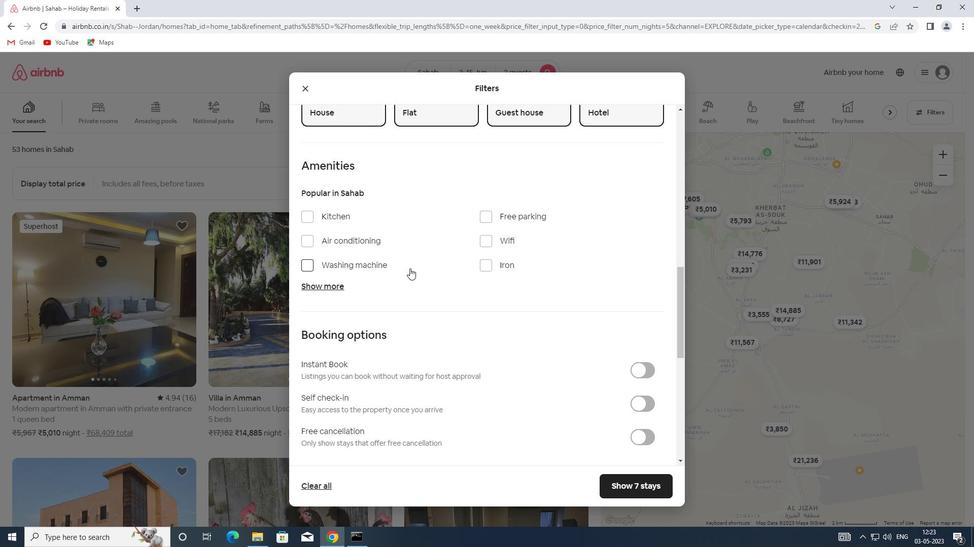 
Action: Mouse pressed left at (358, 263)
Screenshot: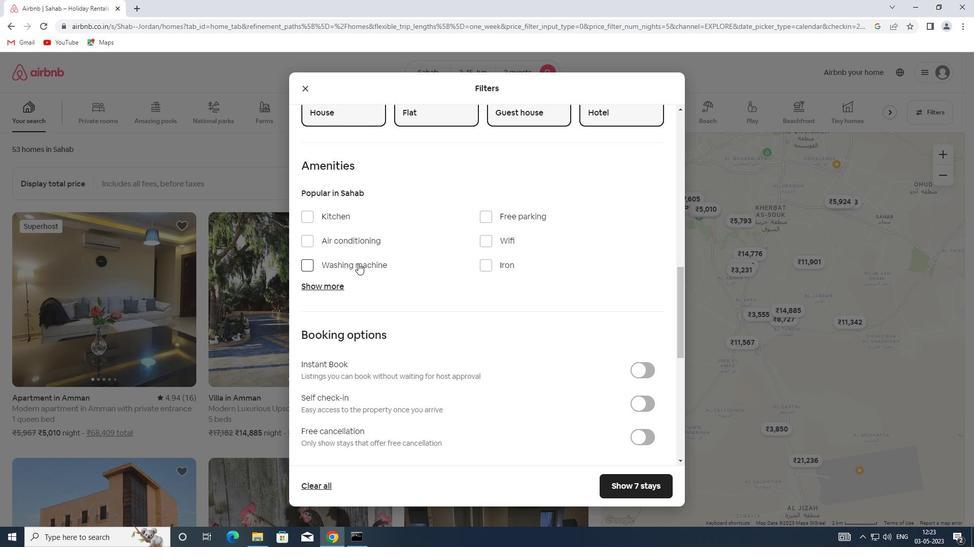 
Action: Mouse moved to (529, 349)
Screenshot: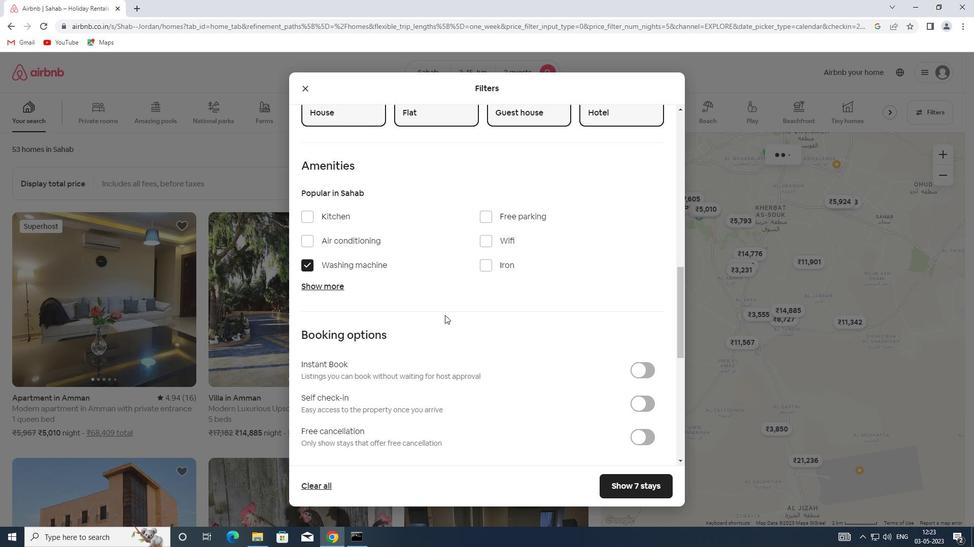
Action: Mouse scrolled (529, 349) with delta (0, 0)
Screenshot: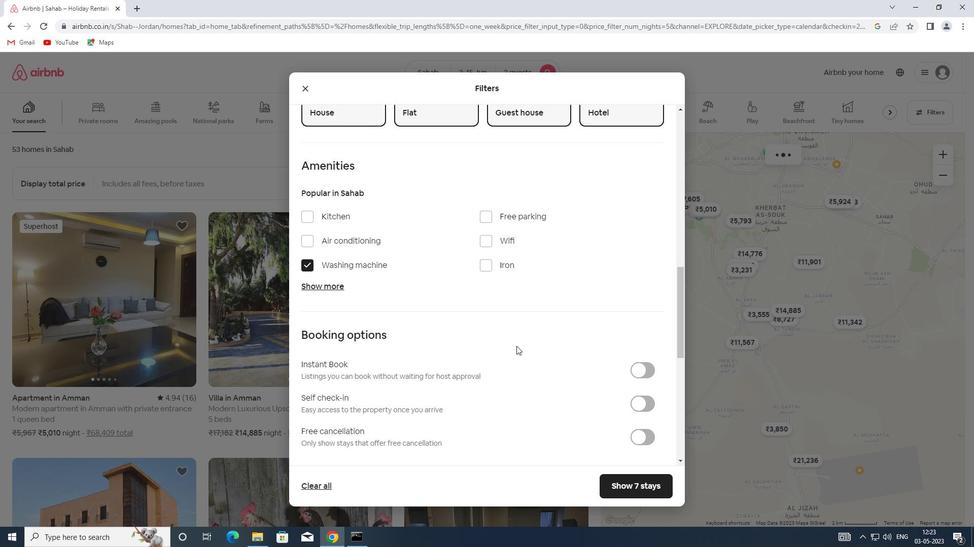 
Action: Mouse scrolled (529, 349) with delta (0, 0)
Screenshot: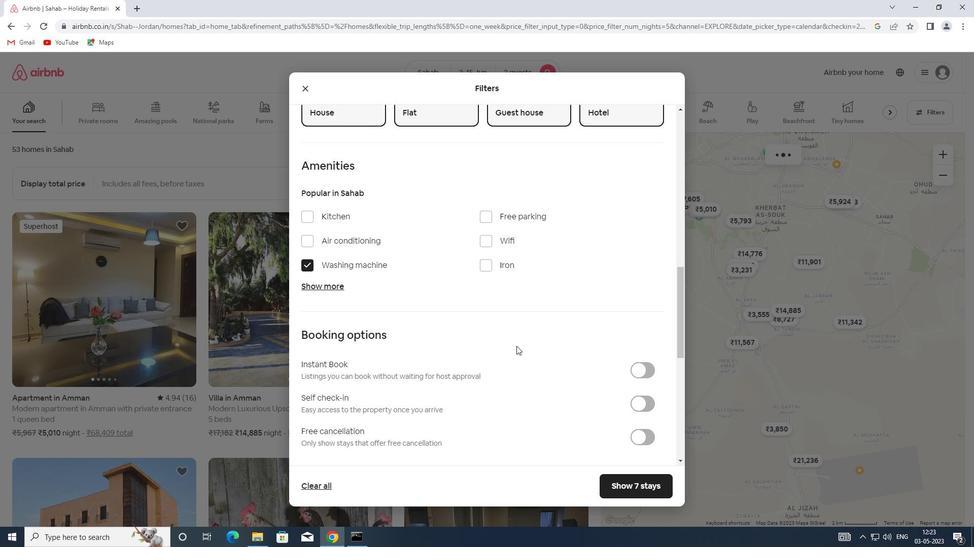 
Action: Mouse moved to (639, 307)
Screenshot: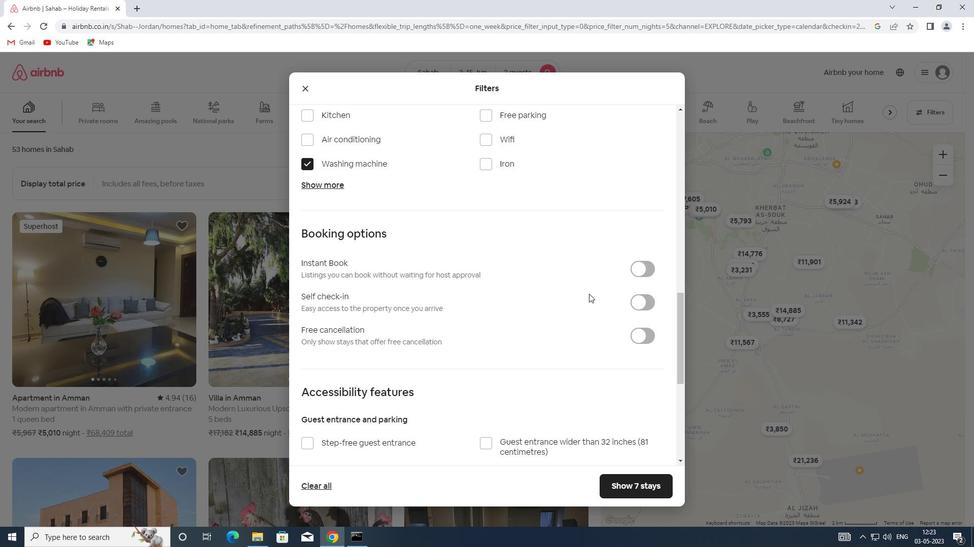 
Action: Mouse pressed left at (639, 307)
Screenshot: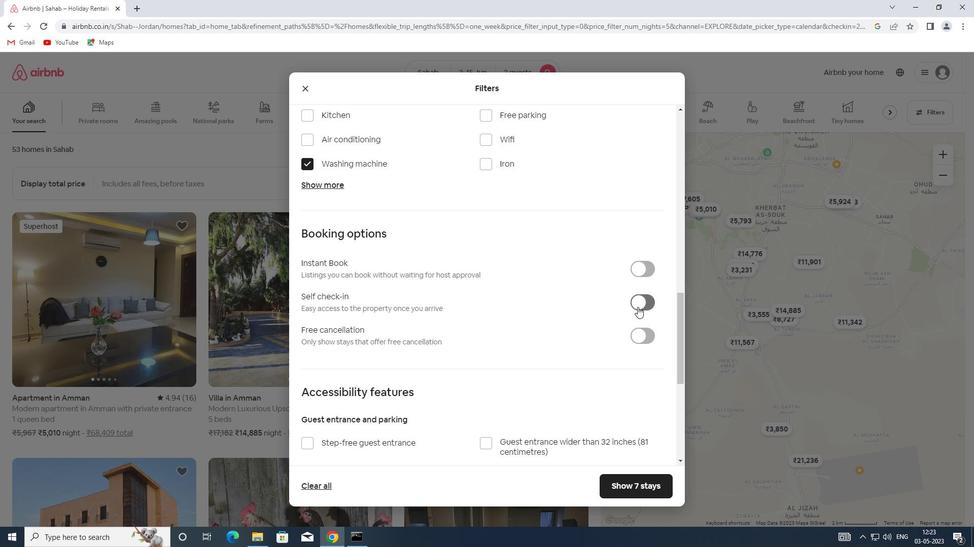 
Action: Mouse moved to (358, 308)
Screenshot: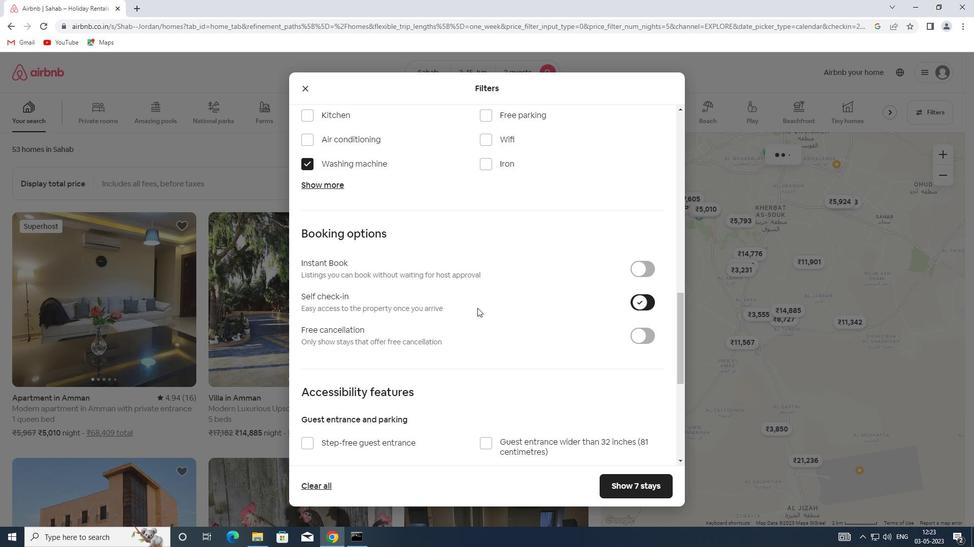 
Action: Mouse scrolled (358, 307) with delta (0, 0)
Screenshot: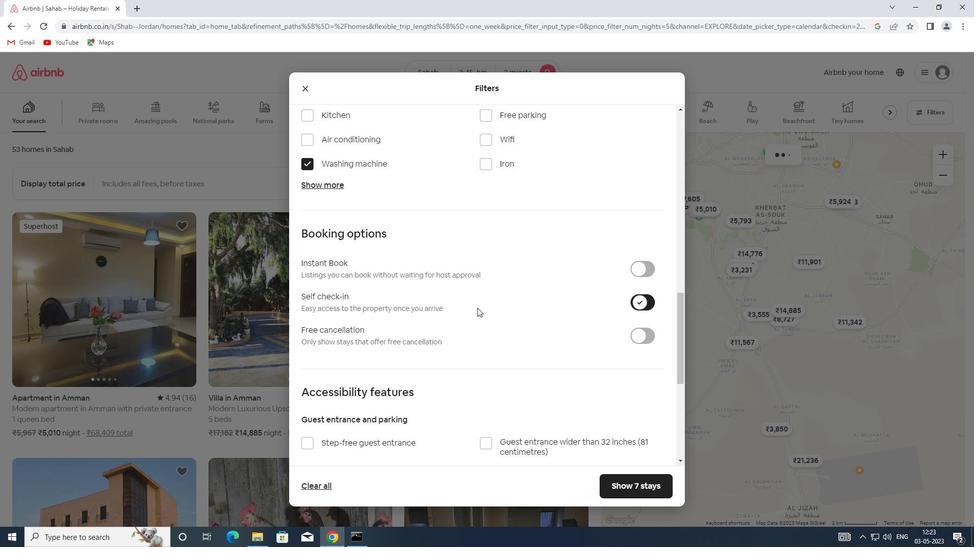 
Action: Mouse scrolled (358, 307) with delta (0, 0)
Screenshot: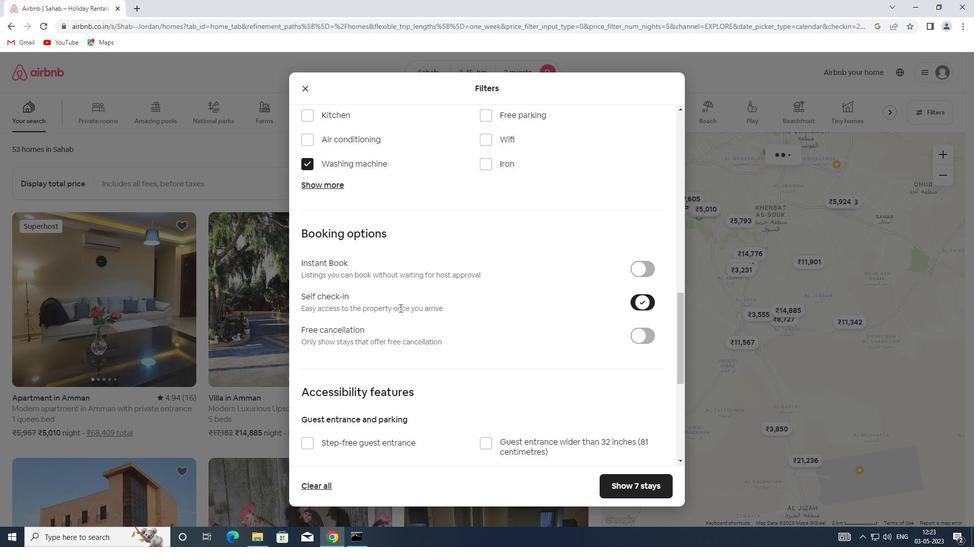 
Action: Mouse scrolled (358, 307) with delta (0, 0)
Screenshot: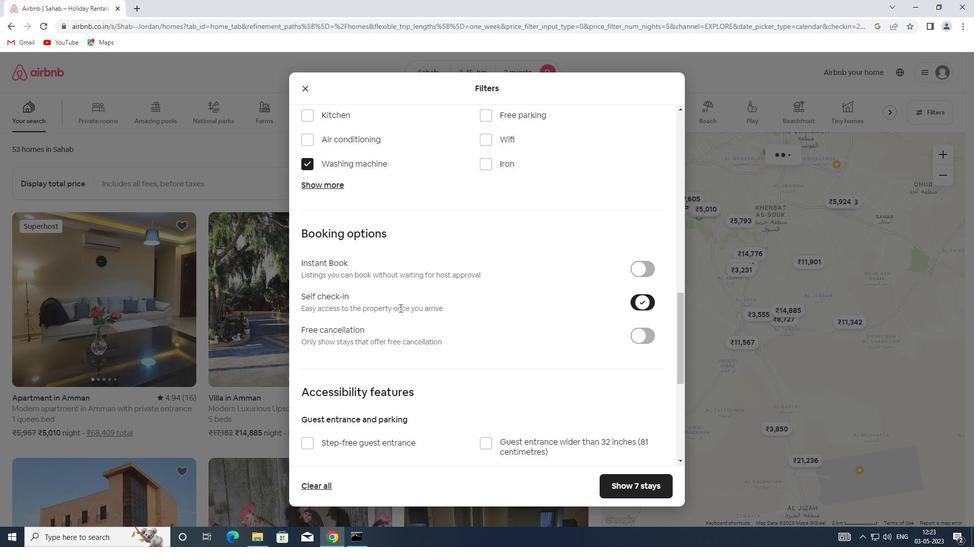 
Action: Mouse scrolled (358, 307) with delta (0, 0)
Screenshot: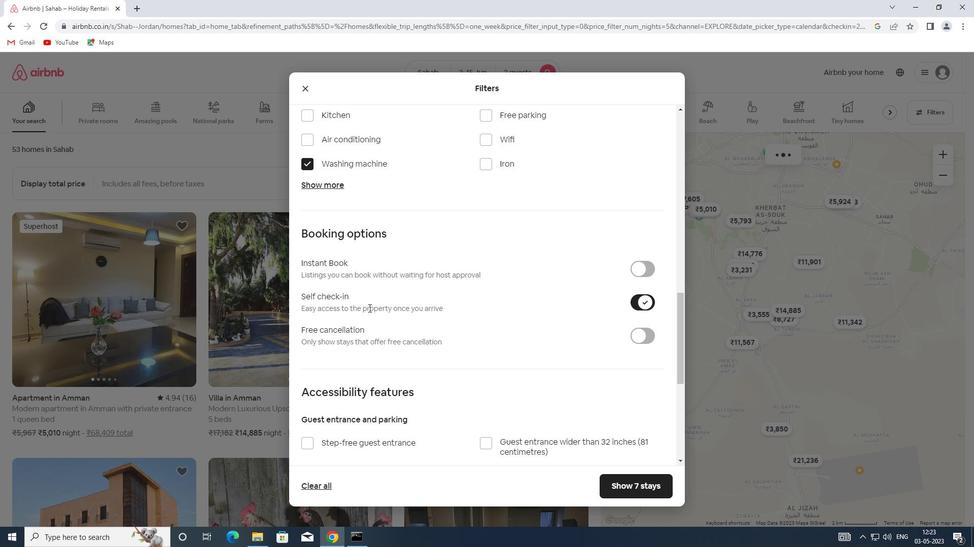 
Action: Mouse scrolled (358, 307) with delta (0, 0)
Screenshot: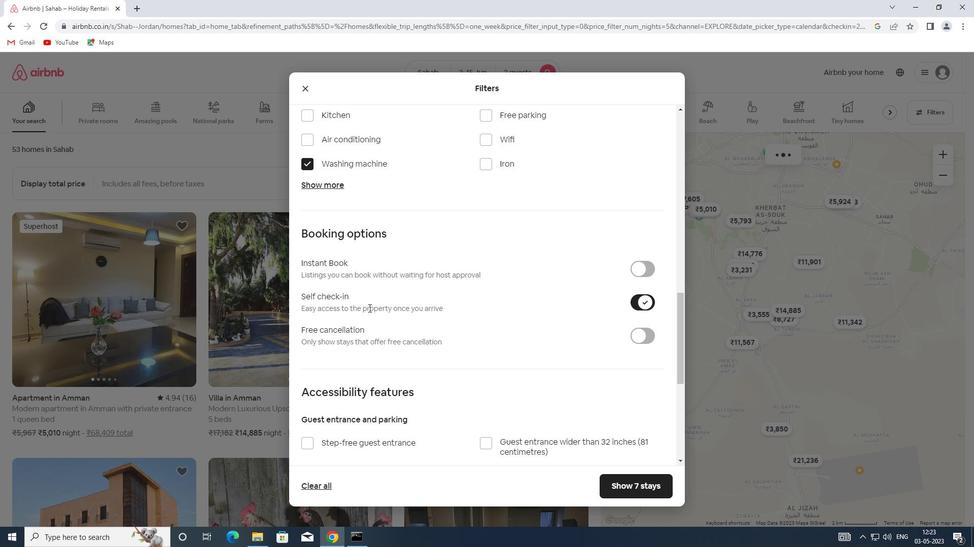 
Action: Mouse scrolled (358, 307) with delta (0, 0)
Screenshot: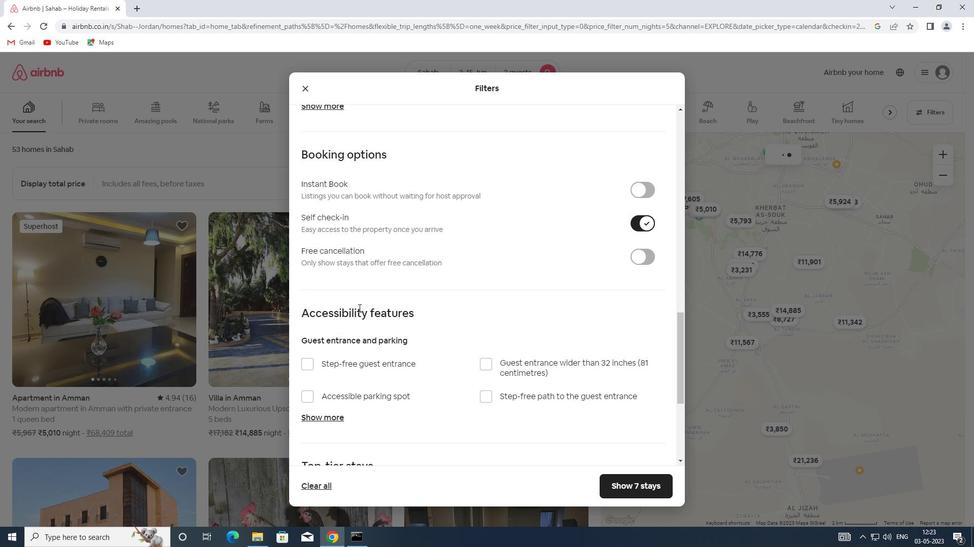 
Action: Mouse moved to (316, 396)
Screenshot: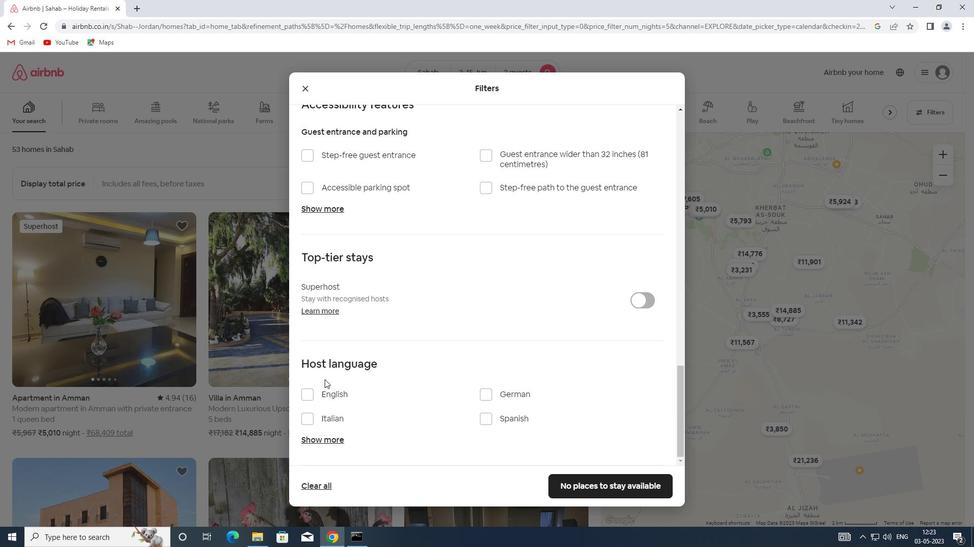 
Action: Mouse pressed left at (316, 396)
Screenshot: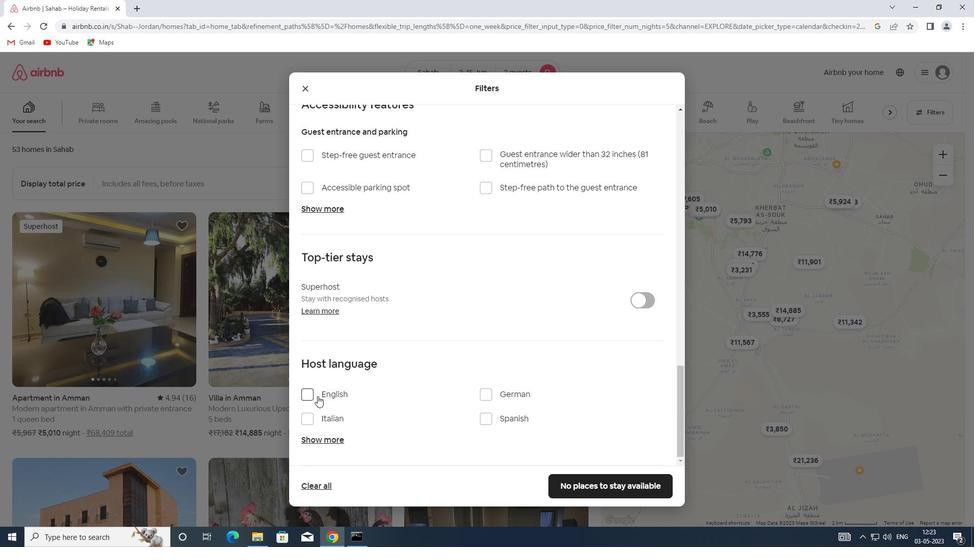 
Action: Mouse moved to (579, 492)
Screenshot: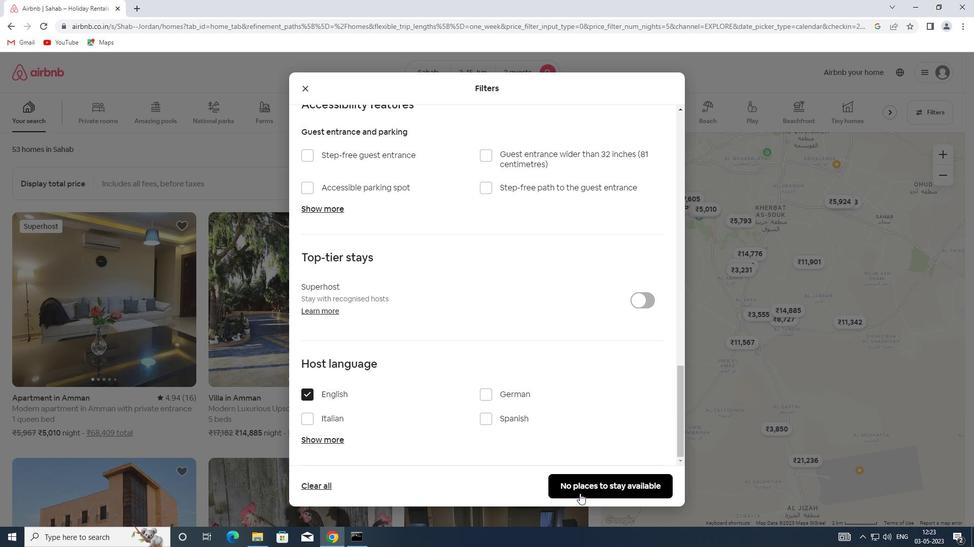 
Action: Mouse pressed left at (579, 492)
Screenshot: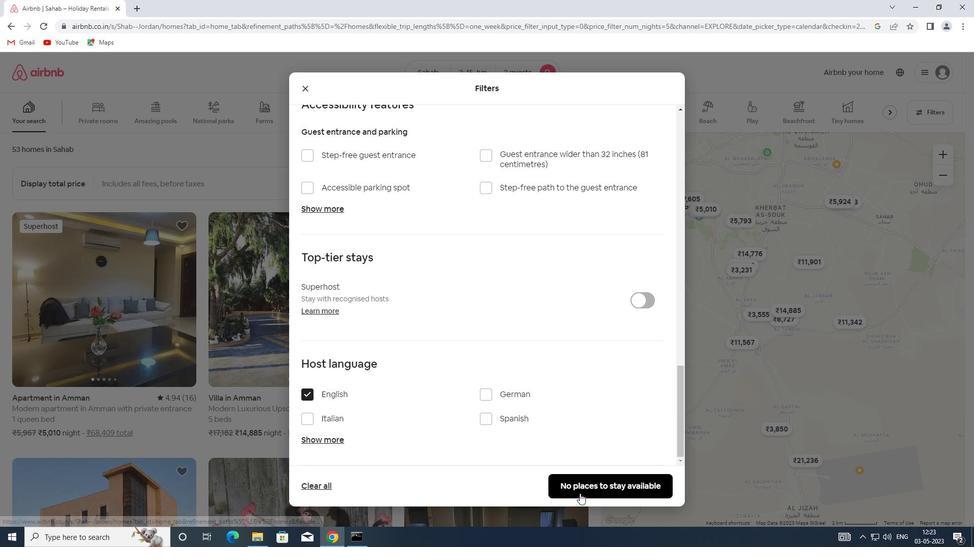 
